 Task: Add an event with the title Second Interview with Ailey, date '2023/10/25', time 7:50 AM to 9:50 AMand add a description: The training workshop will be facilitated by experienced negotiation experts who will provide guidance, insights, and practical tips throughout the session. Participants will have ample opportunities to ask questions, share experiences, and receive personalized feedback on their negotiation skills., put the event into Yellow category . Add location for the event as: 321 São Jorge Castle, Lisbon, Portugal, logged in from the account softage.9@softage.netand send the event invitation to softage.5@softage.net with CC to  softage.6@softage.net. Set a reminder for the event 5 minutes before
Action: Mouse moved to (90, 111)
Screenshot: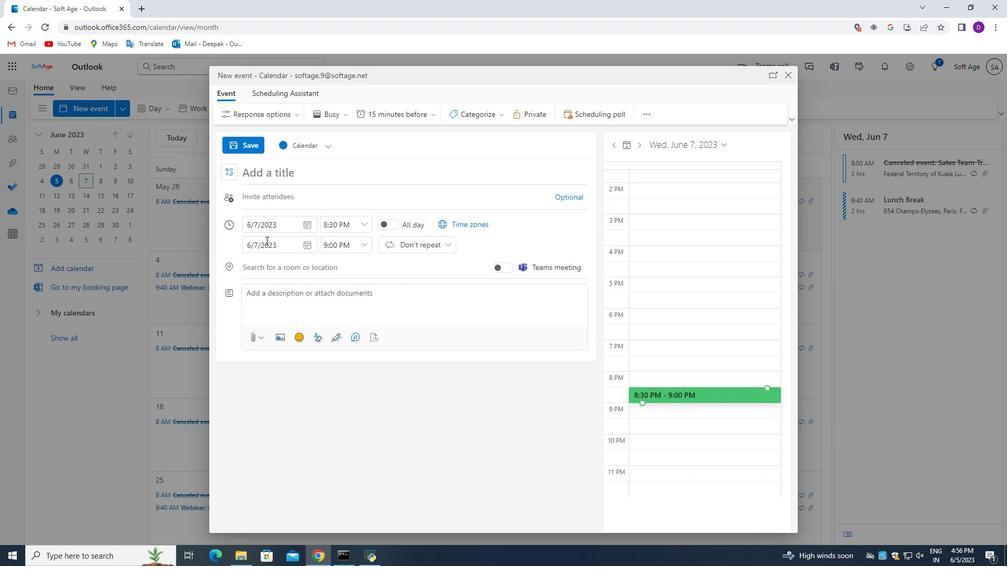 
Action: Mouse pressed left at (90, 111)
Screenshot: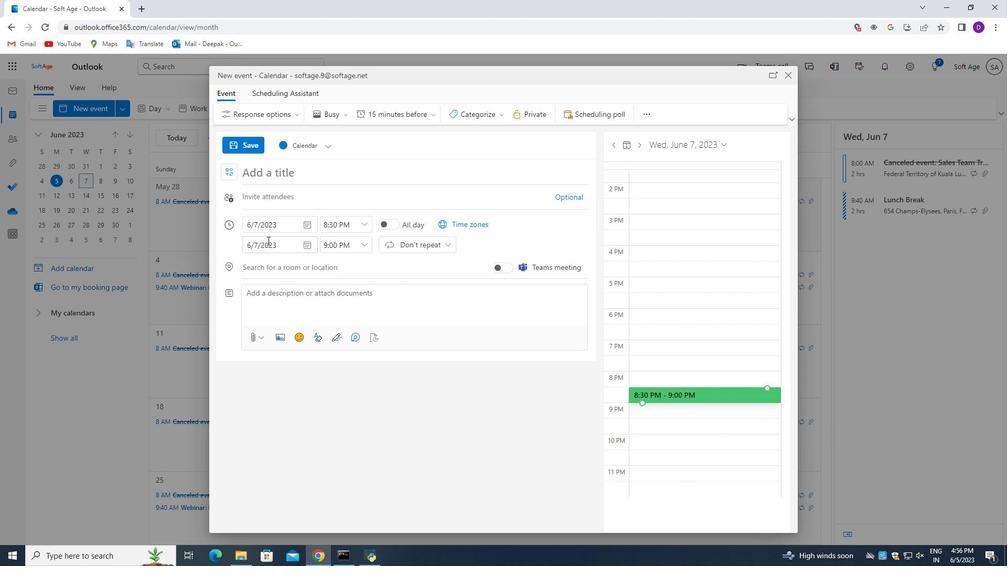 
Action: Mouse moved to (88, 113)
Screenshot: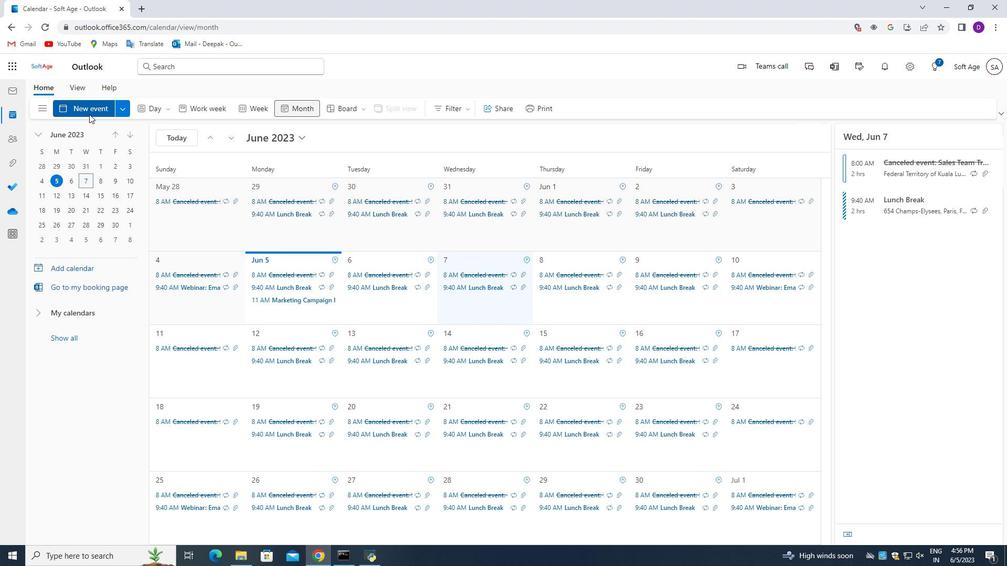 
Action: Mouse pressed left at (88, 113)
Screenshot: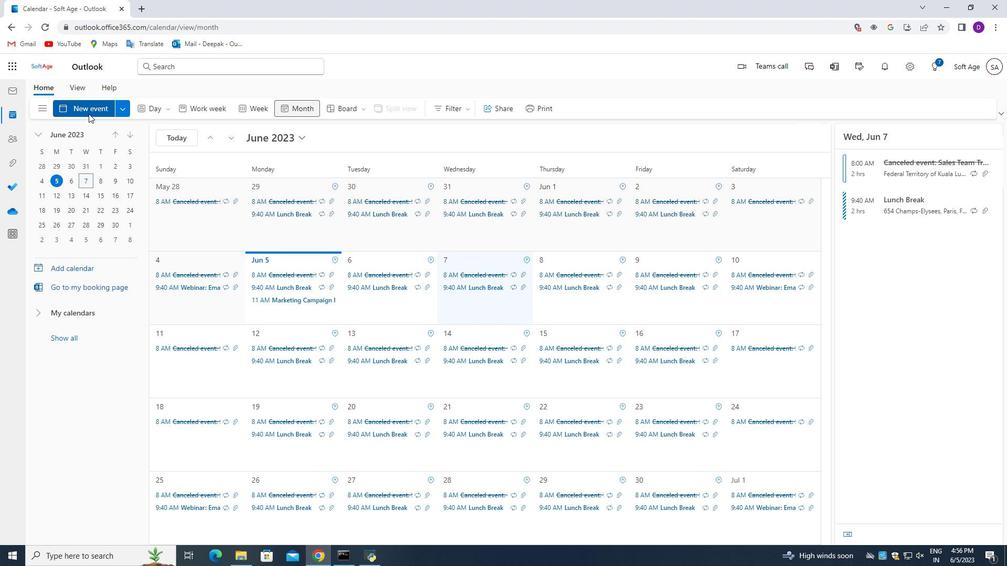 
Action: Mouse moved to (384, 478)
Screenshot: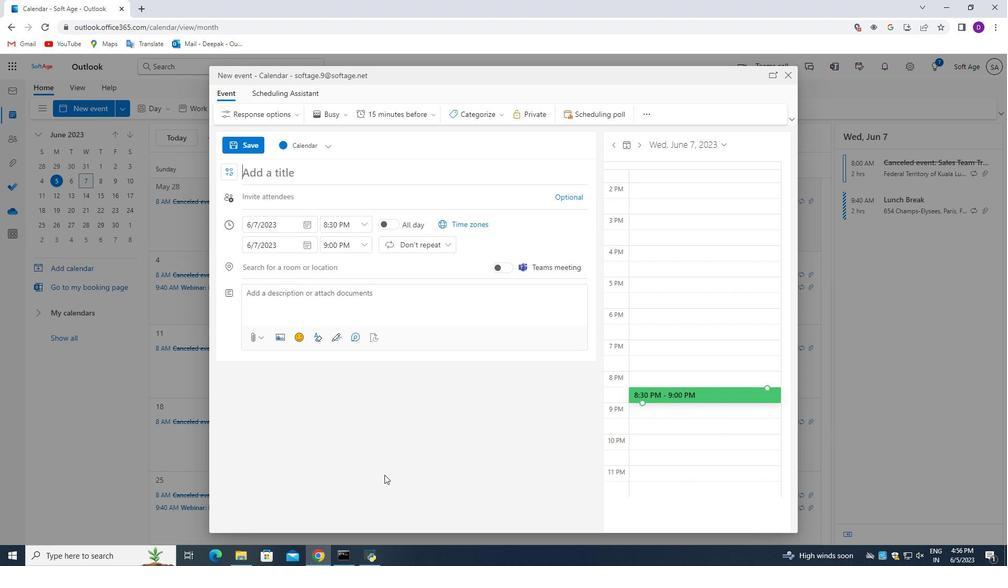 
Action: Key pressed <Key.shift_r>Second<Key.space><Key.shift>Interw=<Key.backspace><Key.backspace>view<Key.space>wit<Key.space>=<Key.backspace><Key.backspace>h<Key.space><Key.shift_r>Al<Key.backspace>i<Key.backspace><Key.backspace><Key.shift_r>Ailey<Key.space>
Screenshot: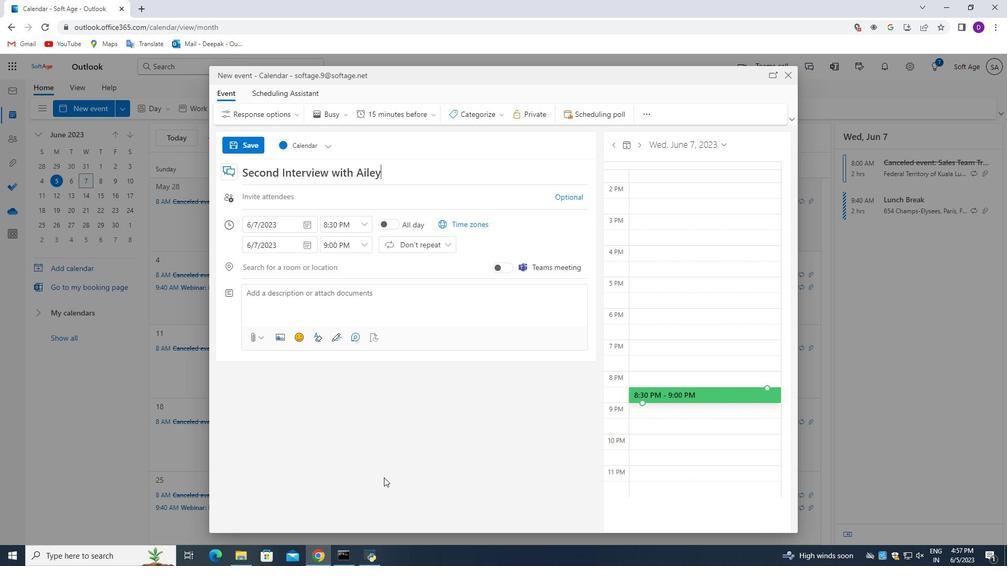 
Action: Mouse moved to (305, 226)
Screenshot: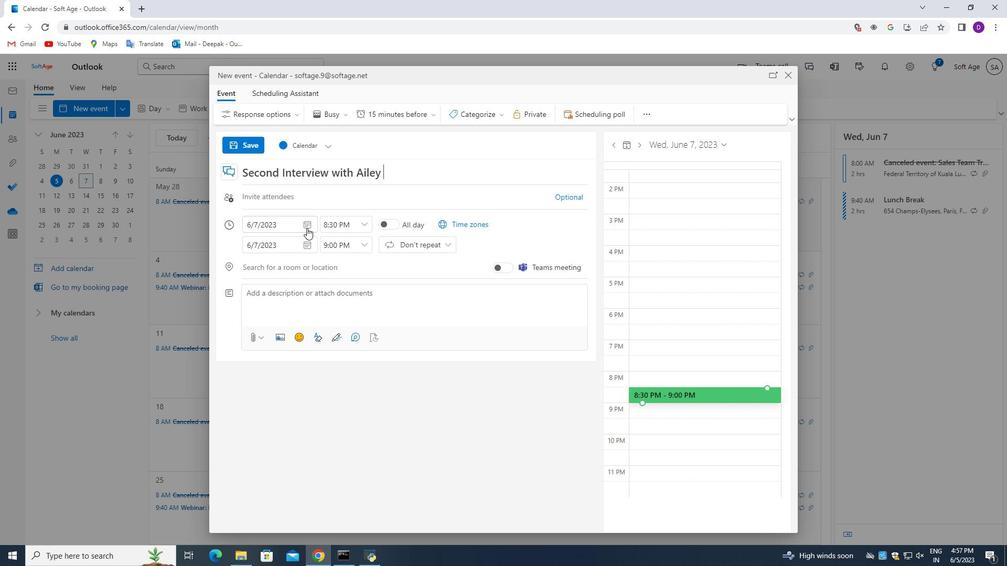 
Action: Mouse pressed left at (305, 226)
Screenshot: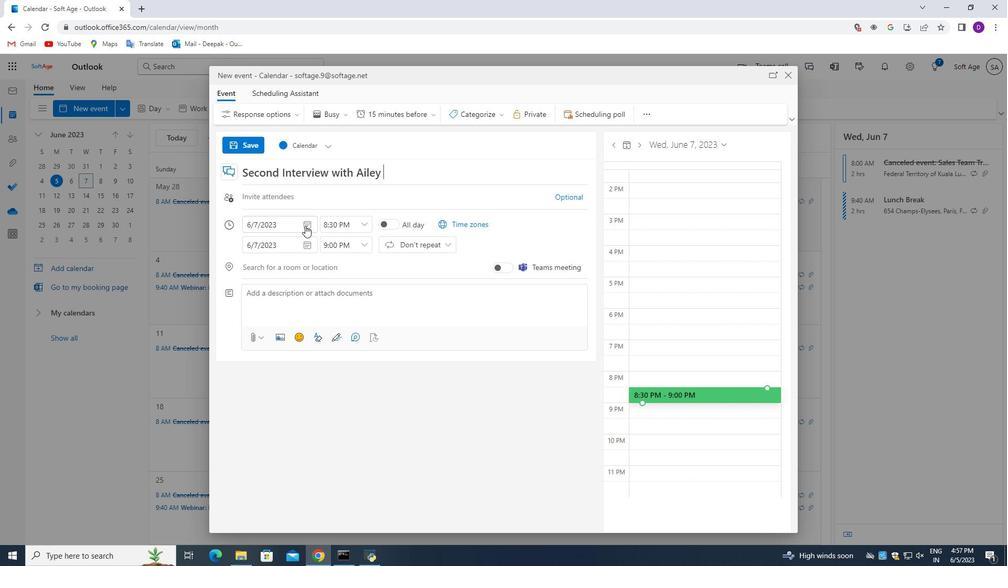 
Action: Mouse moved to (287, 245)
Screenshot: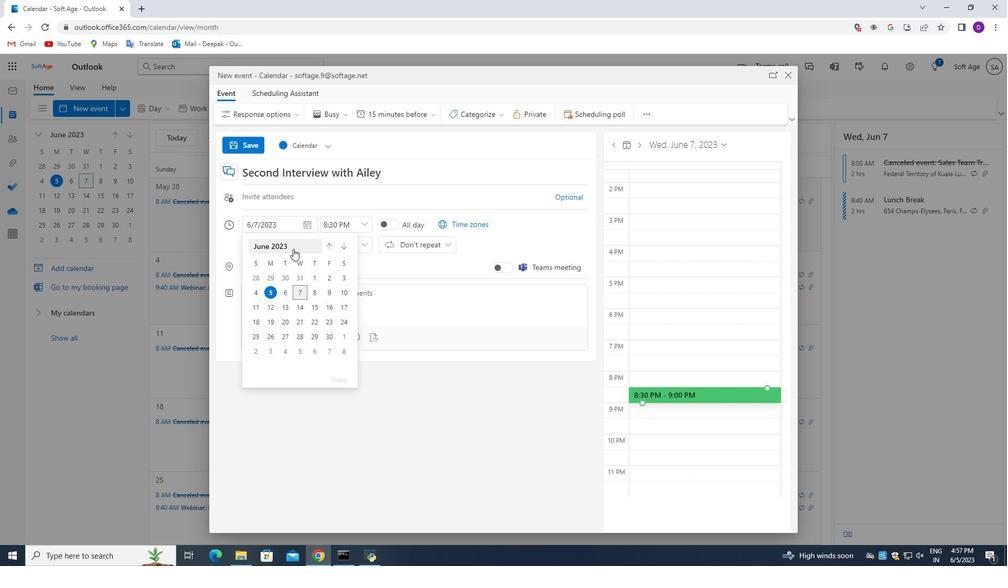 
Action: Mouse pressed left at (287, 245)
Screenshot: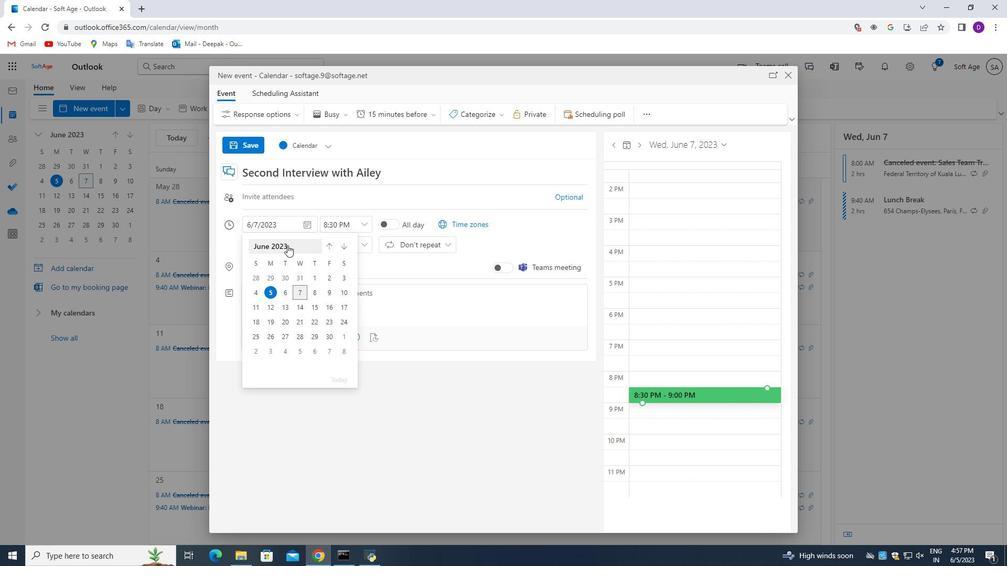 
Action: Mouse moved to (290, 320)
Screenshot: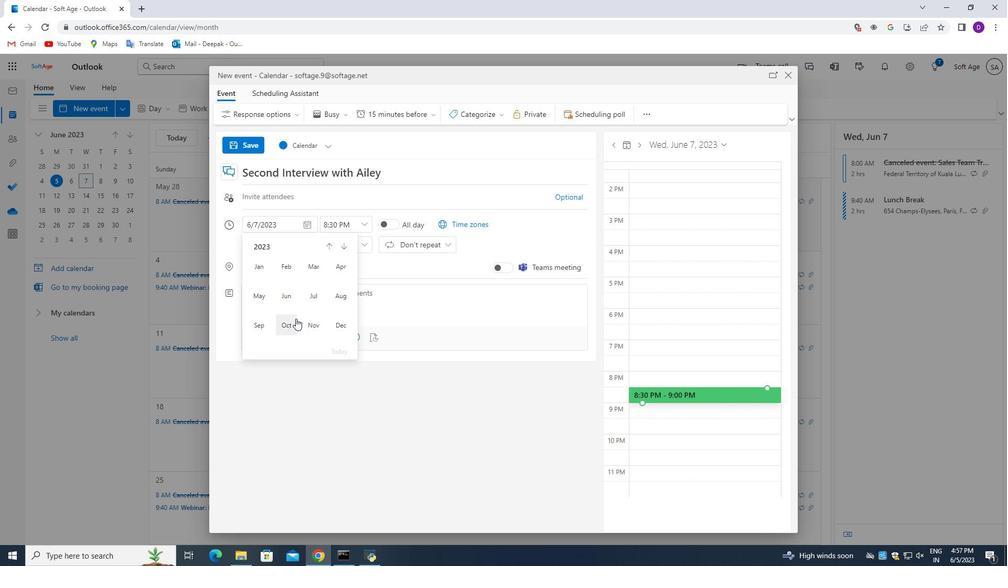 
Action: Mouse pressed left at (290, 320)
Screenshot: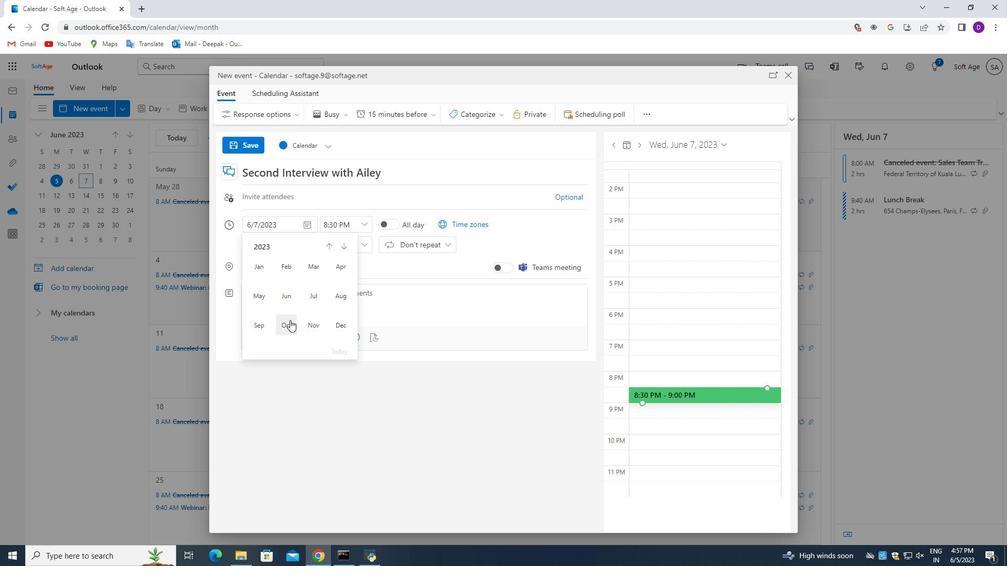 
Action: Mouse moved to (303, 323)
Screenshot: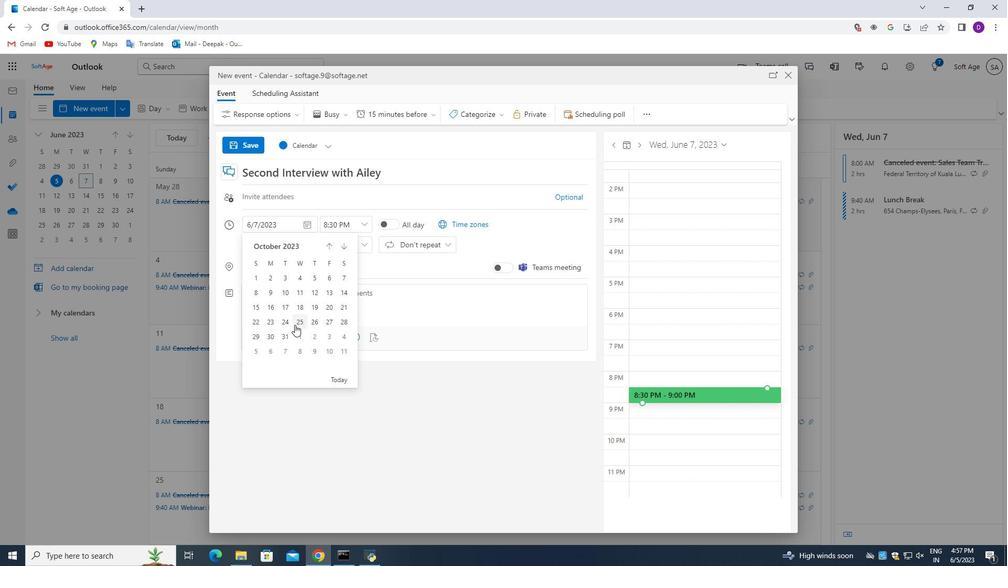 
Action: Mouse pressed left at (303, 323)
Screenshot: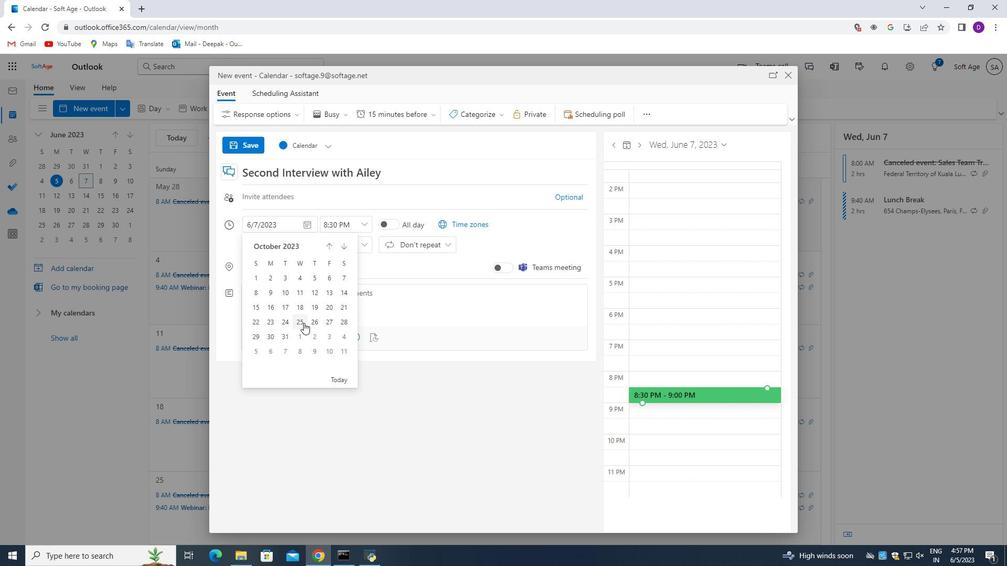 
Action: Mouse moved to (365, 228)
Screenshot: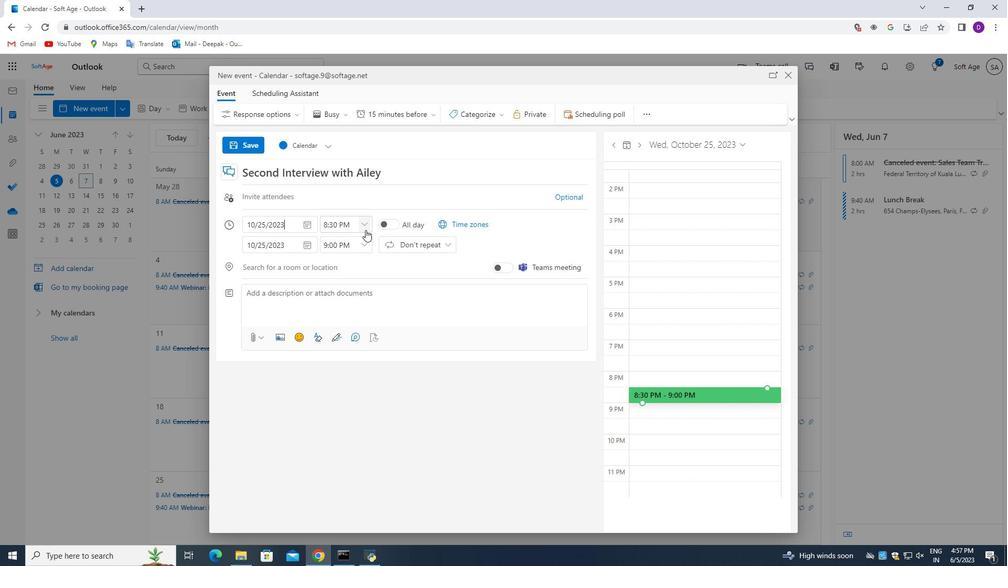 
Action: Mouse pressed left at (365, 228)
Screenshot: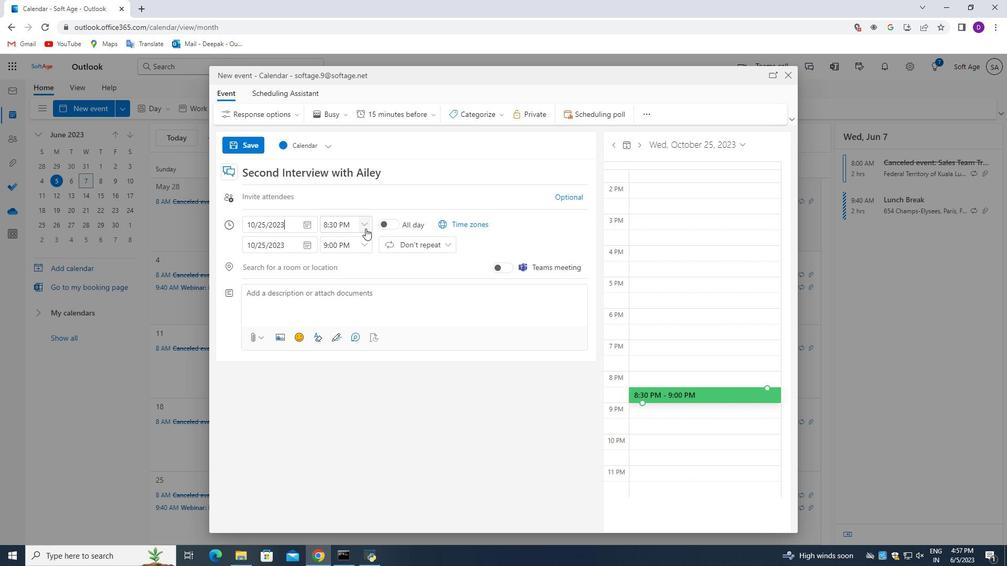 
Action: Mouse moved to (343, 300)
Screenshot: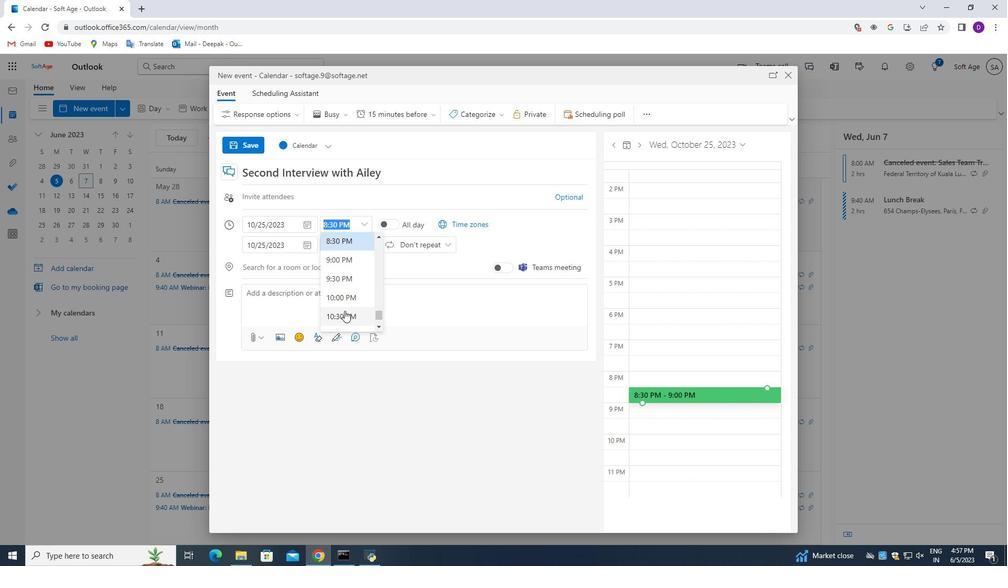 
Action: Mouse scrolled (343, 300) with delta (0, 0)
Screenshot: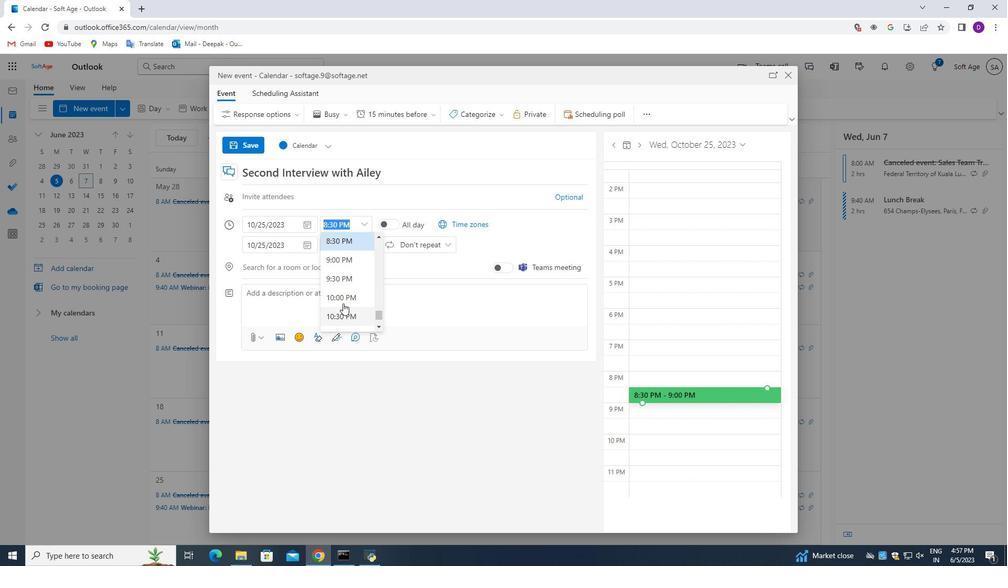 
Action: Mouse moved to (343, 300)
Screenshot: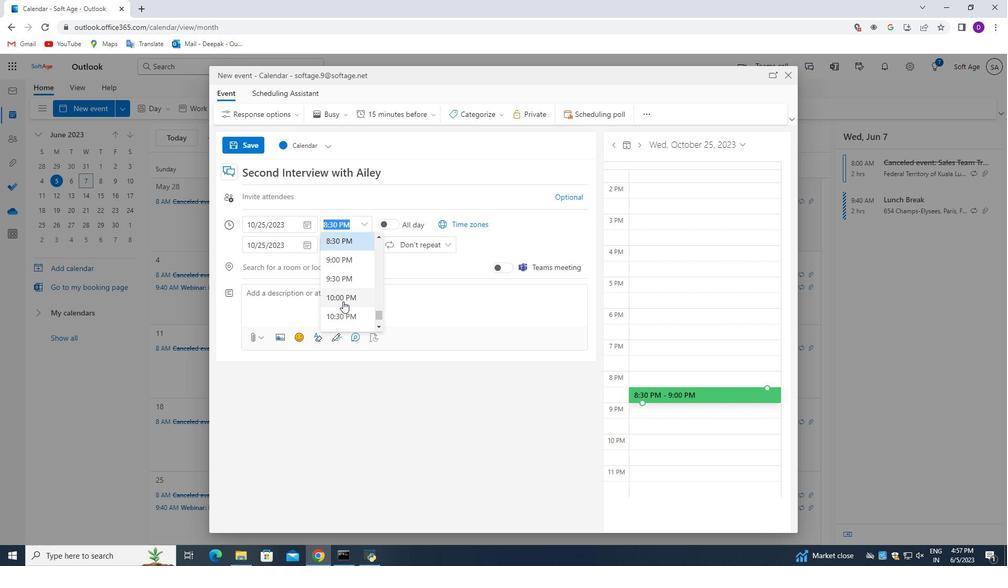 
Action: Mouse scrolled (343, 300) with delta (0, 0)
Screenshot: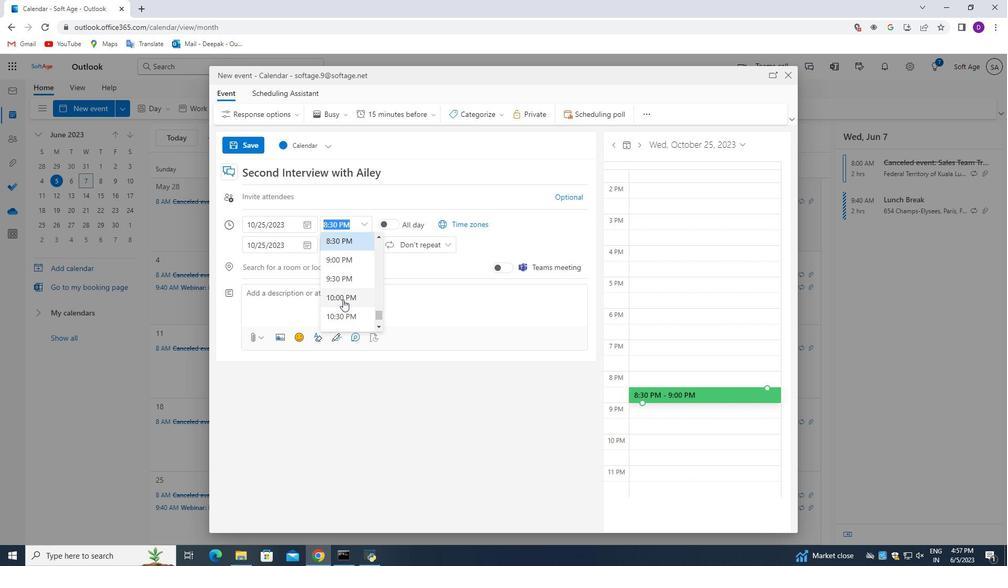 
Action: Mouse scrolled (343, 300) with delta (0, 0)
Screenshot: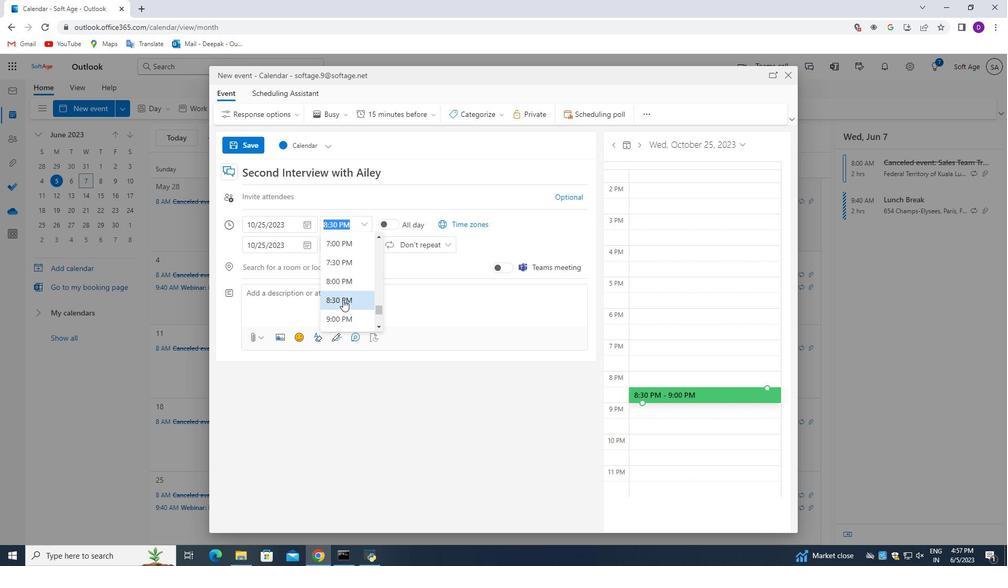 
Action: Mouse scrolled (343, 300) with delta (0, 0)
Screenshot: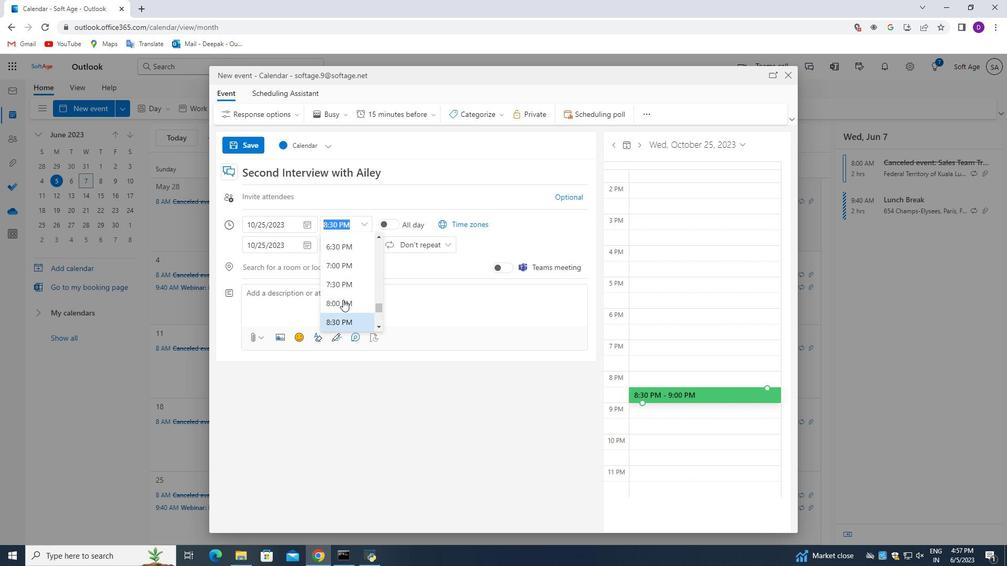 
Action: Mouse scrolled (343, 300) with delta (0, 0)
Screenshot: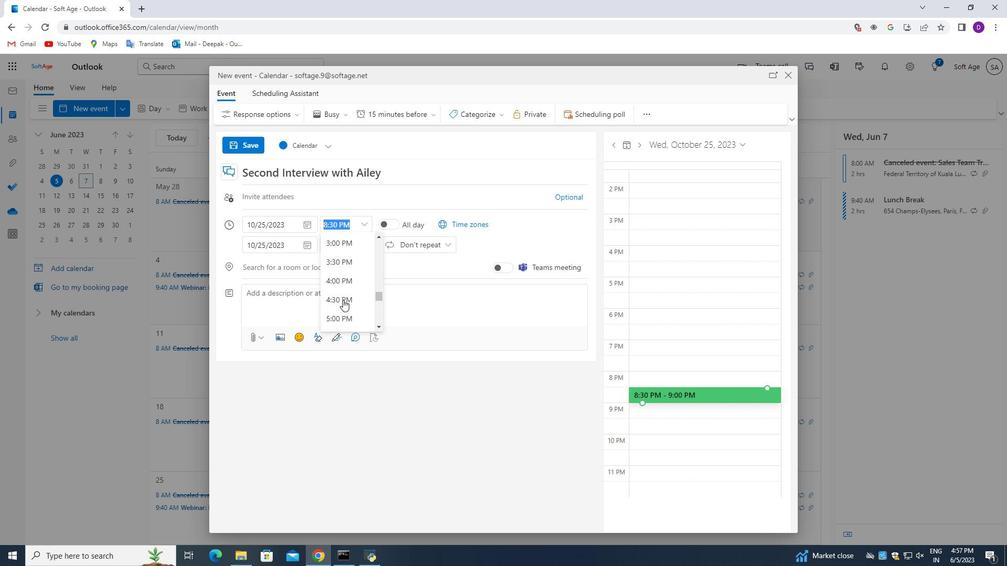 
Action: Mouse scrolled (343, 300) with delta (0, 0)
Screenshot: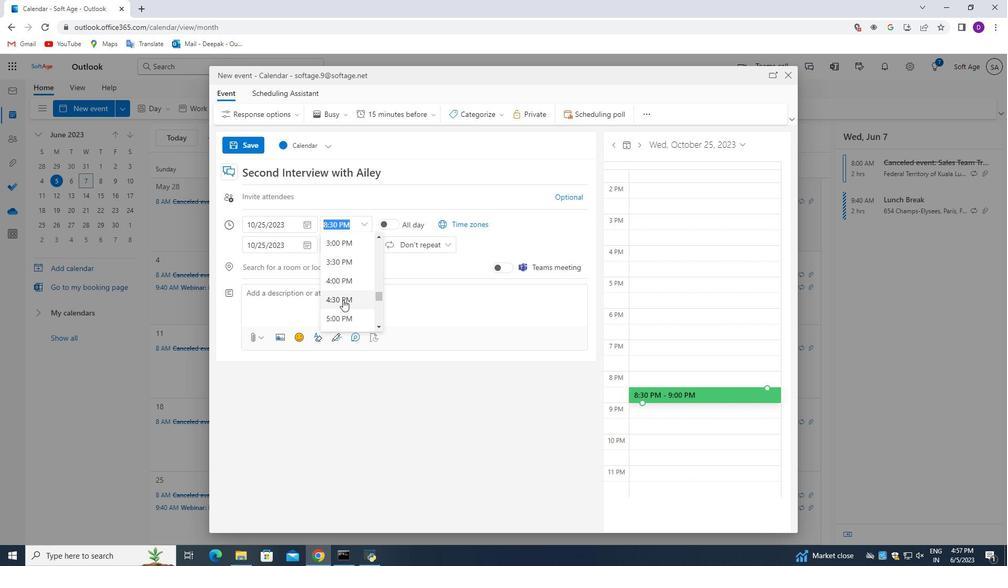 
Action: Mouse scrolled (343, 300) with delta (0, 0)
Screenshot: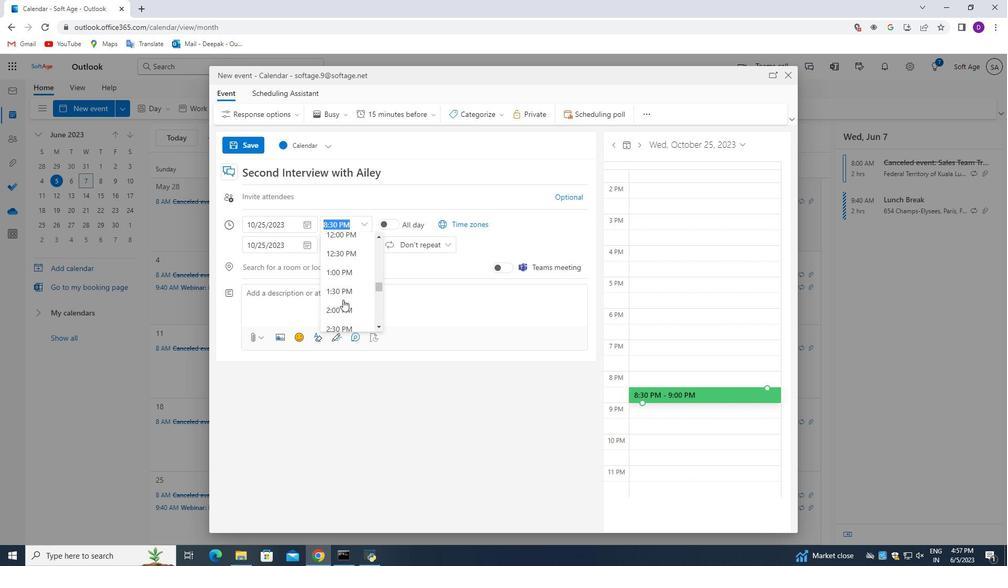 
Action: Mouse scrolled (343, 300) with delta (0, 0)
Screenshot: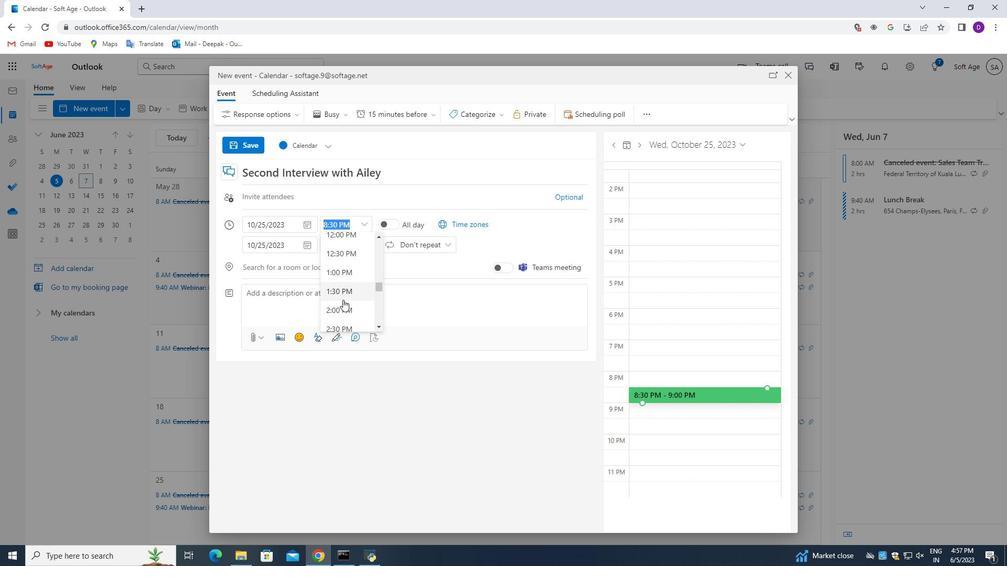 
Action: Mouse scrolled (343, 300) with delta (0, 0)
Screenshot: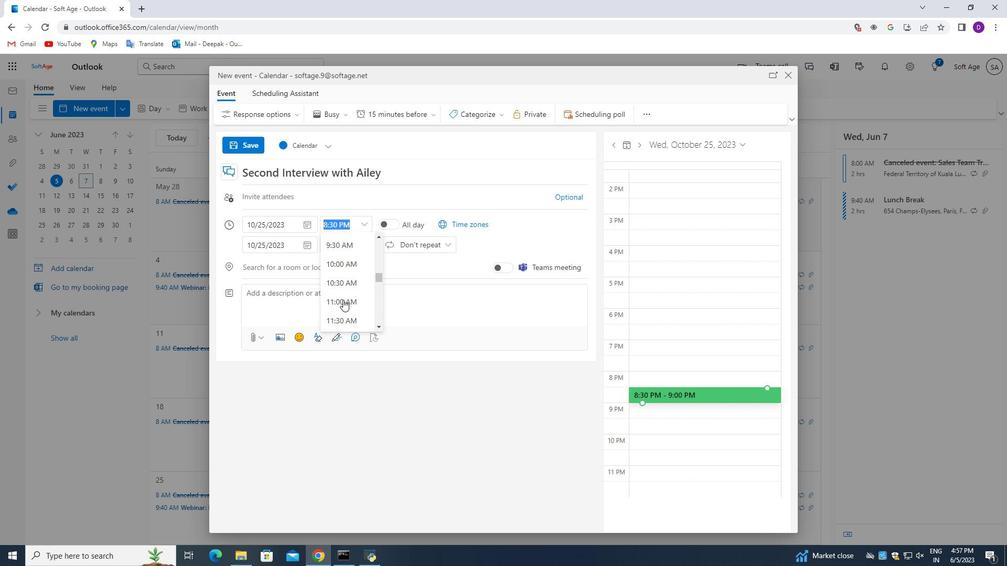 
Action: Mouse moved to (342, 299)
Screenshot: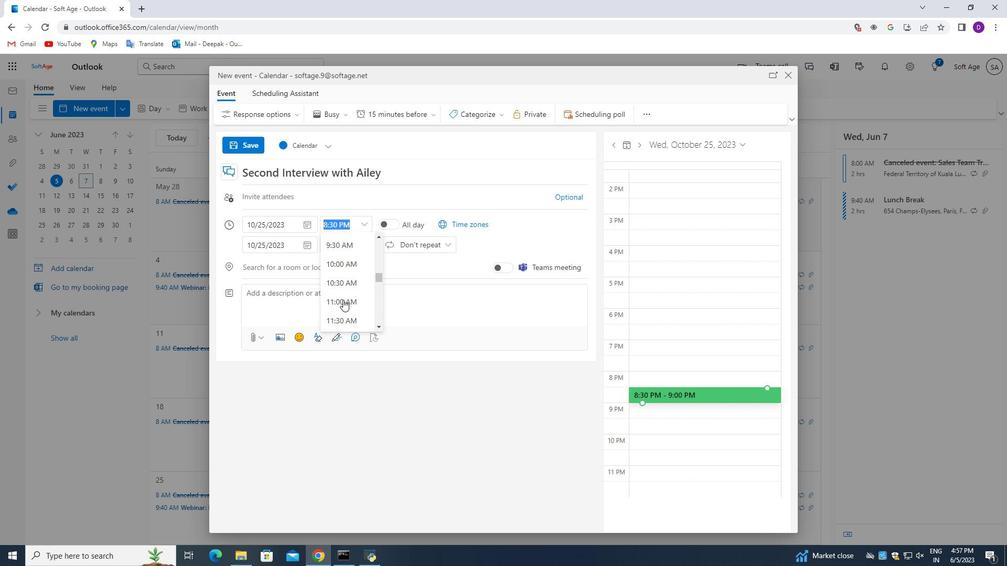 
Action: Mouse scrolled (342, 300) with delta (0, 0)
Screenshot: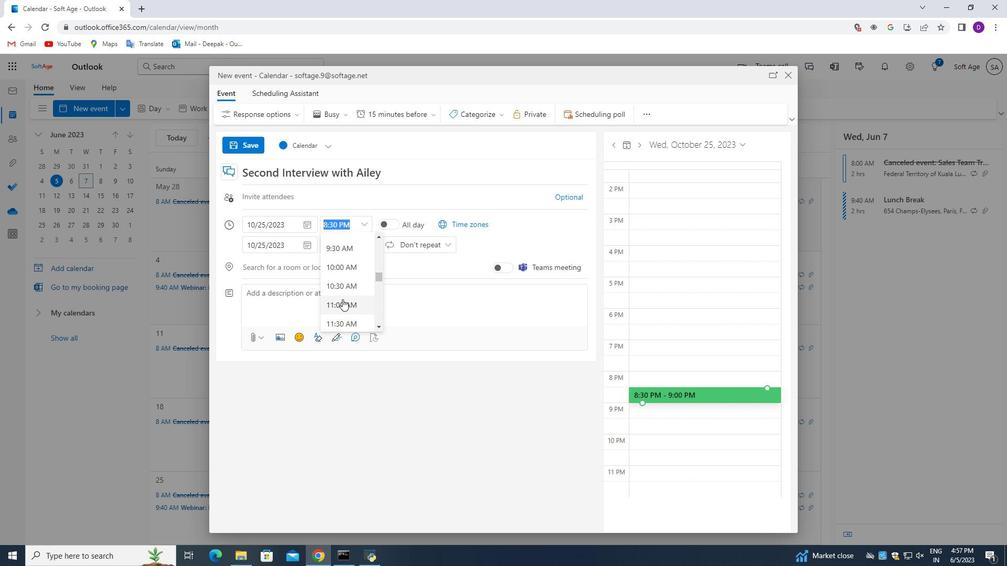 
Action: Mouse scrolled (342, 300) with delta (0, 0)
Screenshot: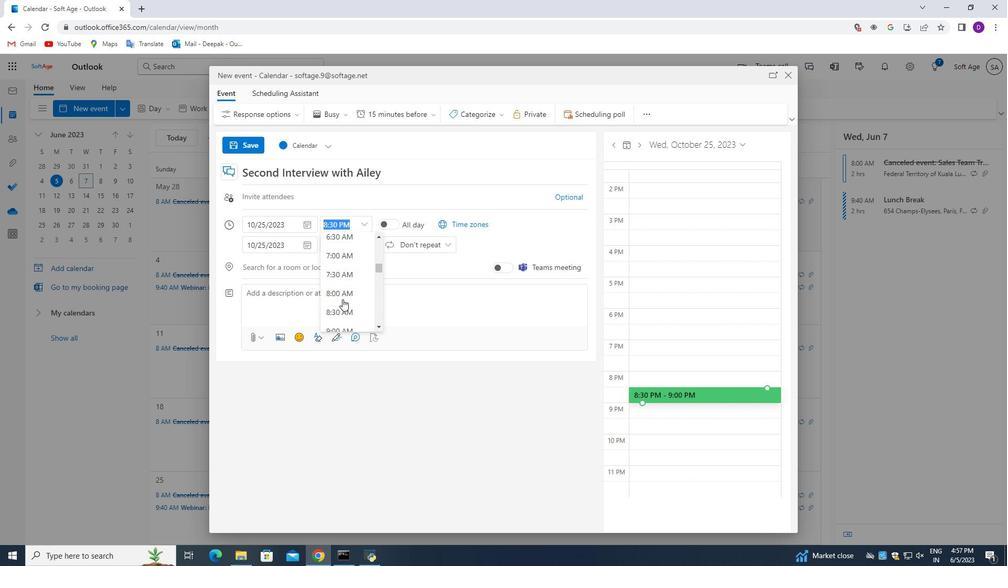
Action: Mouse moved to (346, 302)
Screenshot: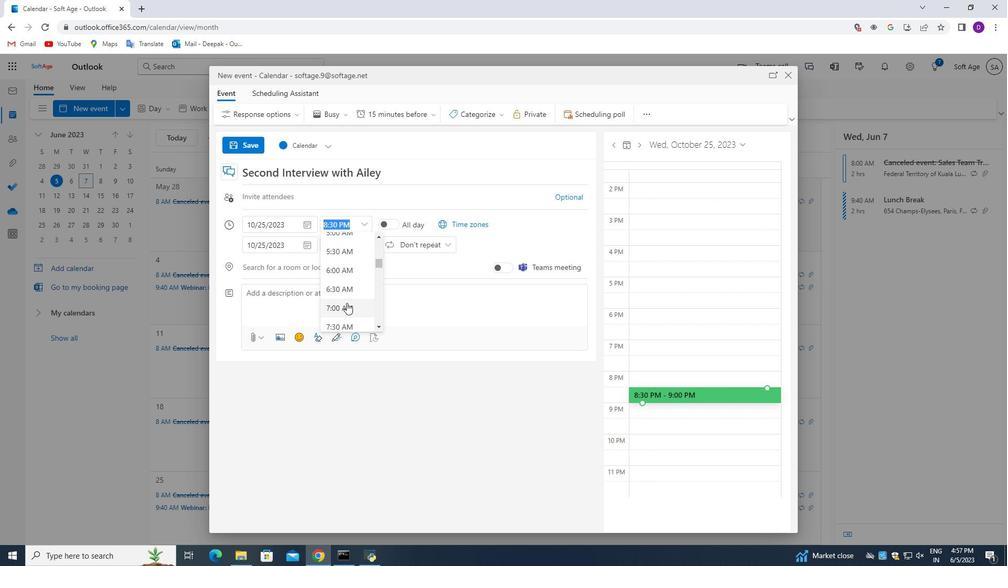 
Action: Mouse scrolled (346, 302) with delta (0, 0)
Screenshot: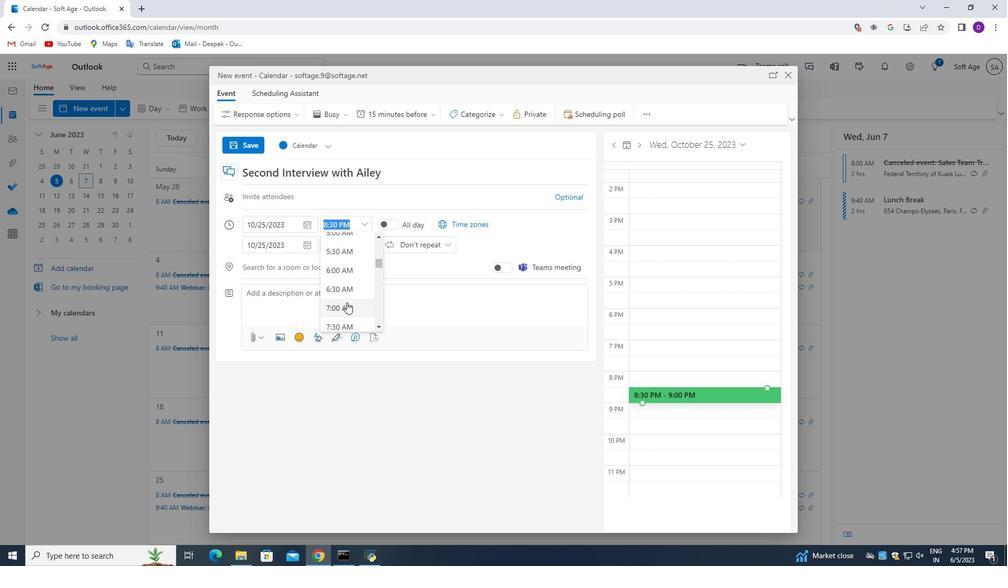 
Action: Mouse moved to (347, 276)
Screenshot: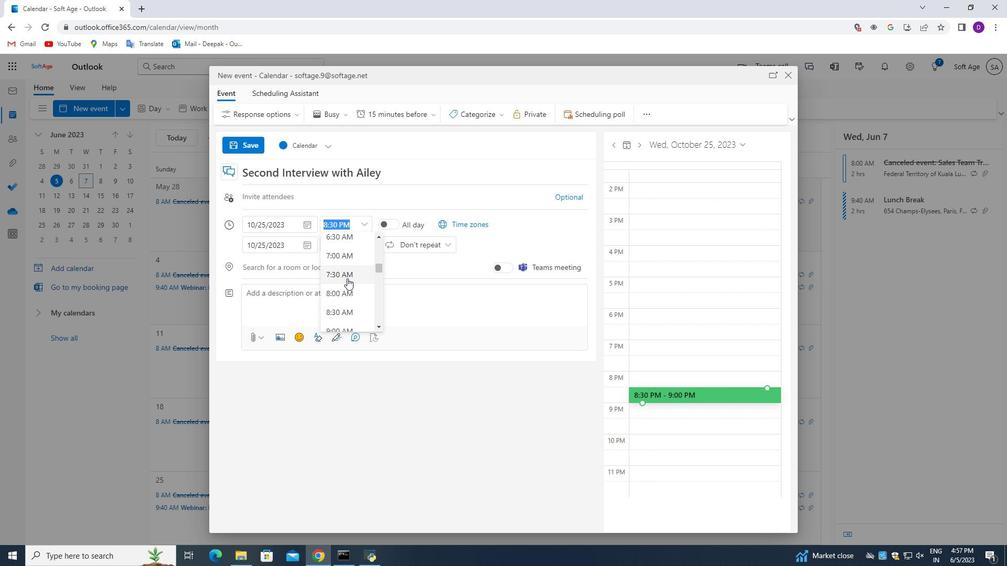 
Action: Mouse pressed left at (347, 276)
Screenshot: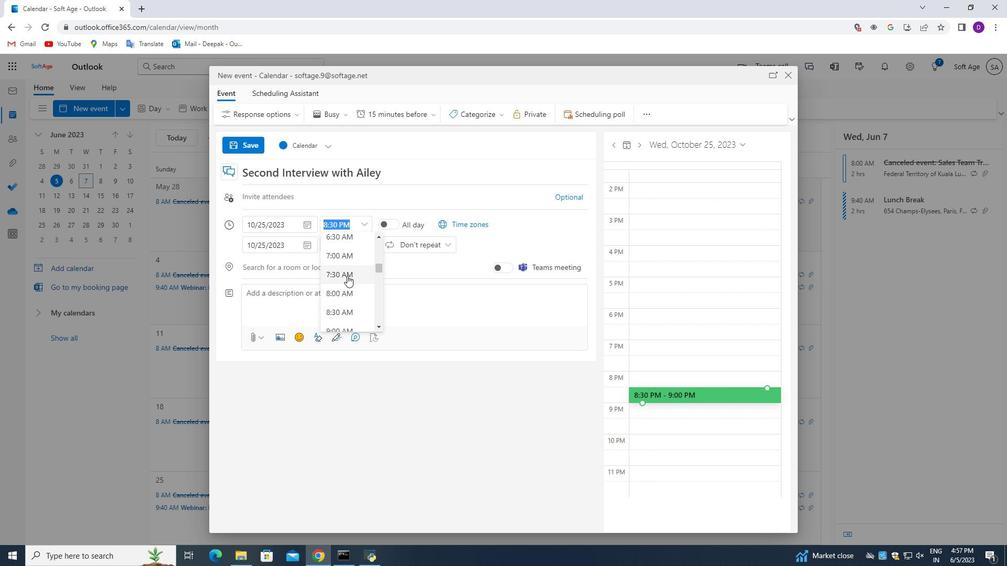 
Action: Mouse moved to (333, 225)
Screenshot: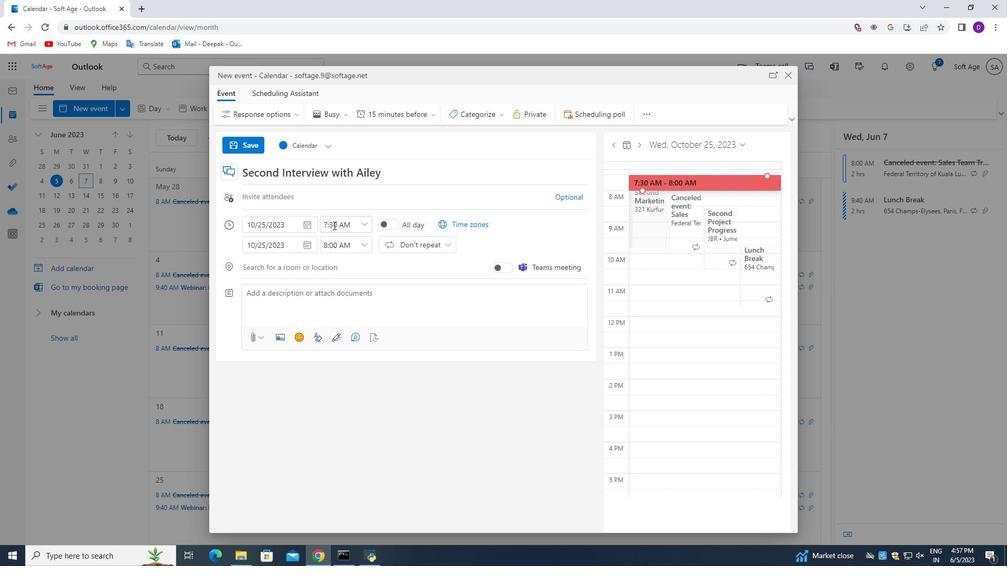 
Action: Mouse pressed left at (333, 225)
Screenshot: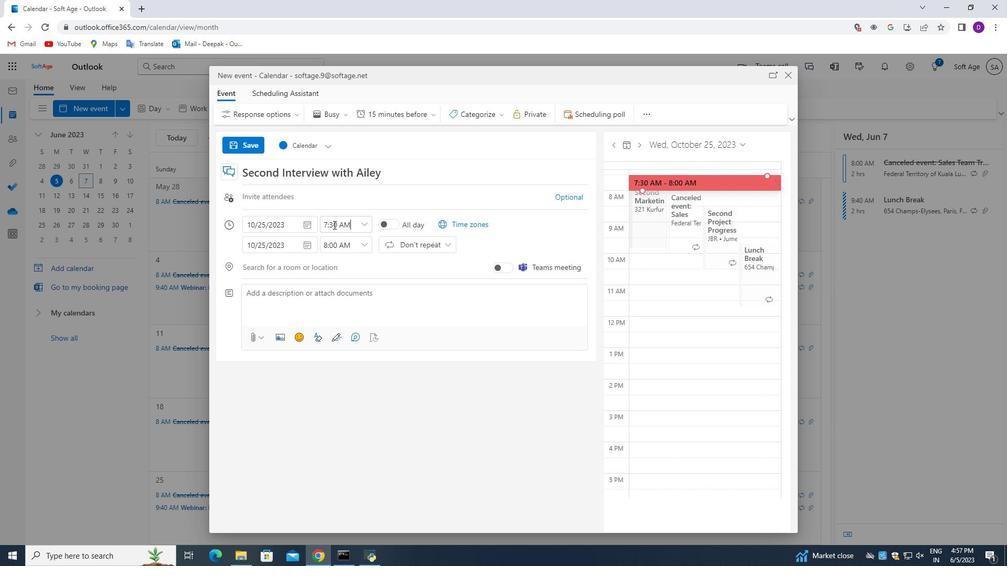 
Action: Mouse moved to (366, 287)
Screenshot: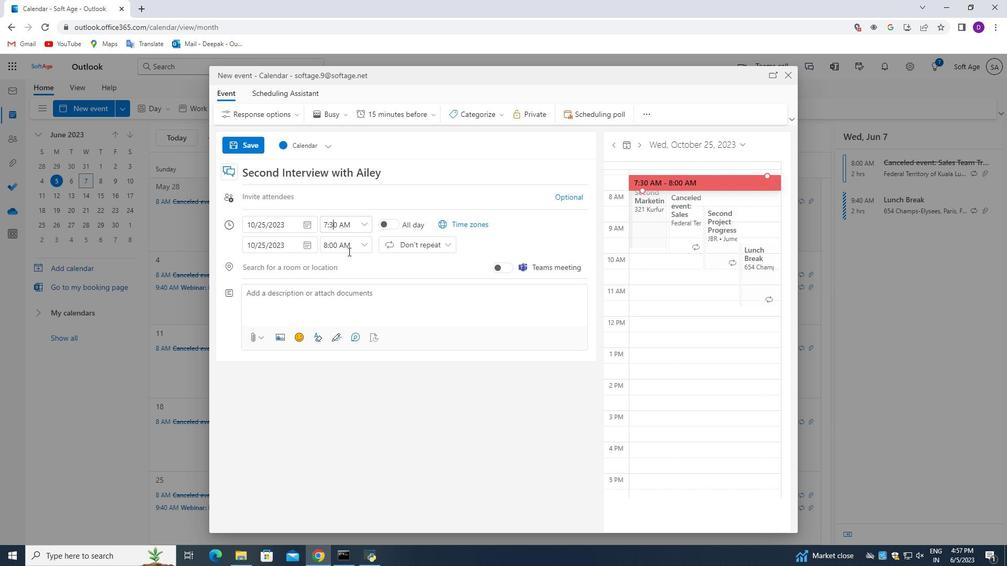 
Action: Key pressed <Key.backspace>5
Screenshot: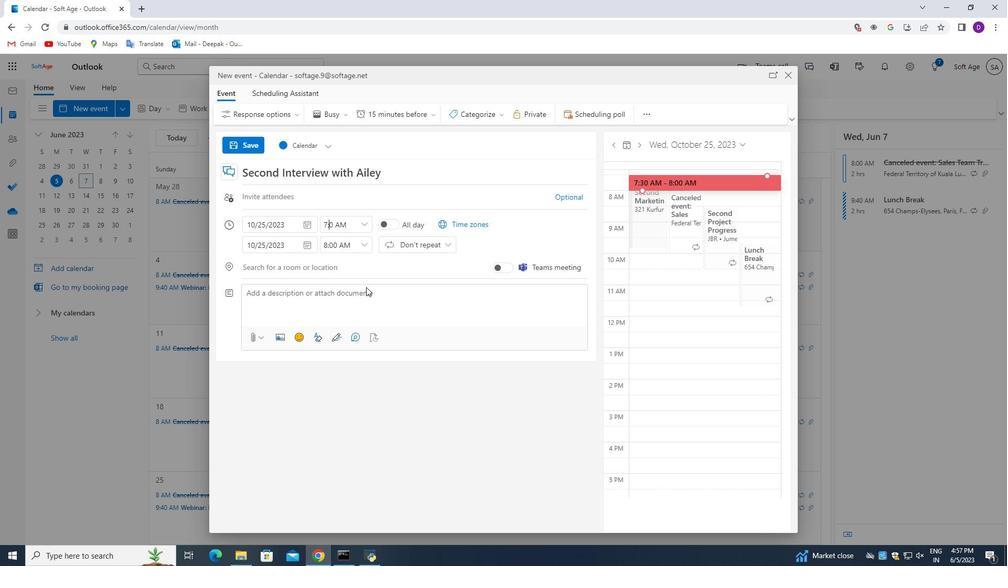 
Action: Mouse moved to (363, 248)
Screenshot: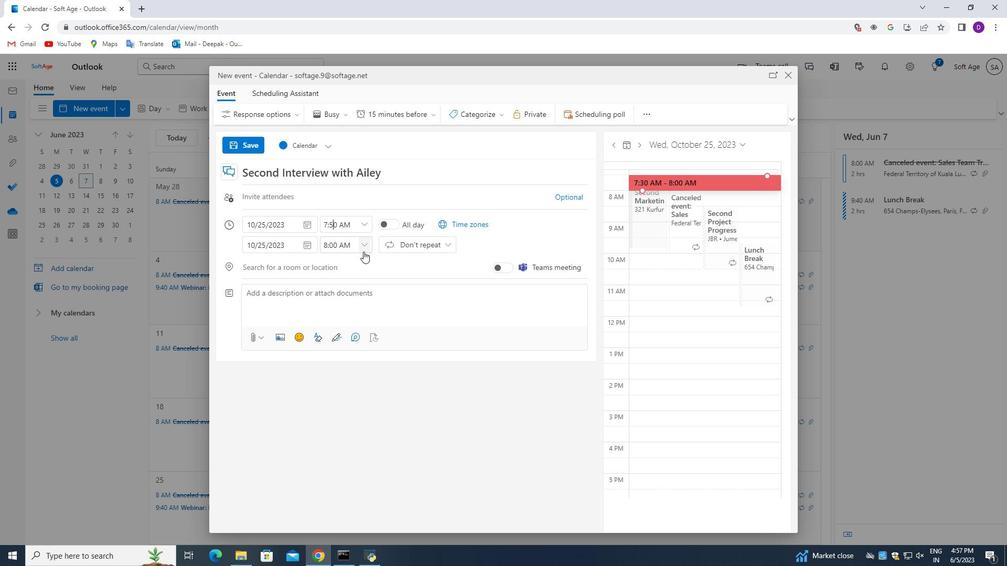 
Action: Mouse pressed left at (363, 248)
Screenshot: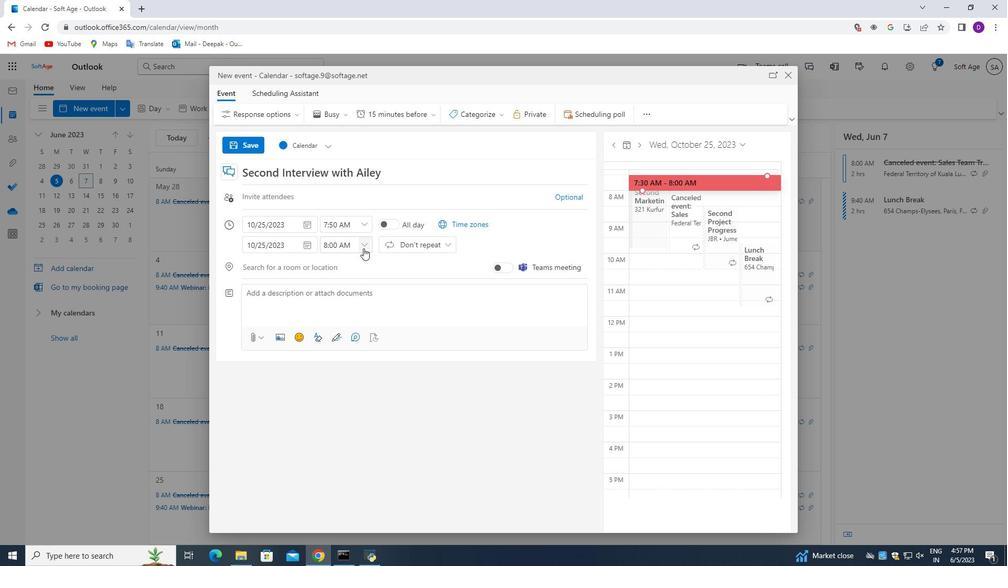
Action: Mouse moved to (355, 320)
Screenshot: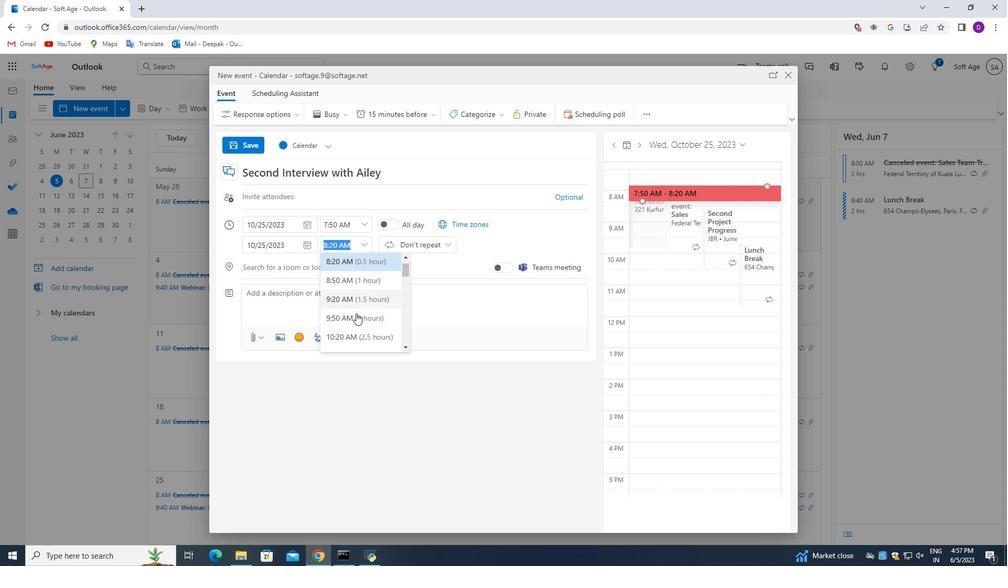 
Action: Mouse pressed left at (355, 320)
Screenshot: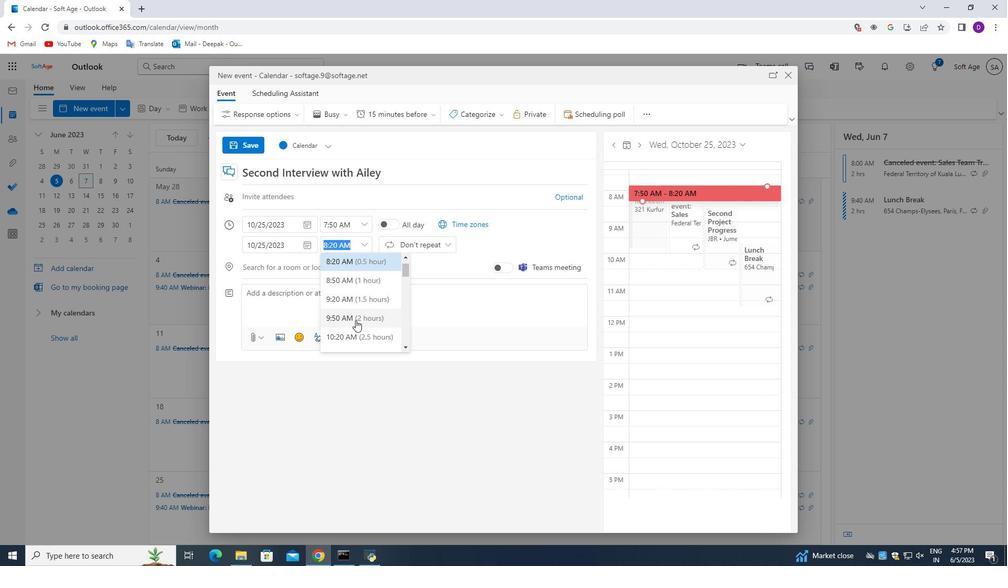 
Action: Mouse moved to (331, 295)
Screenshot: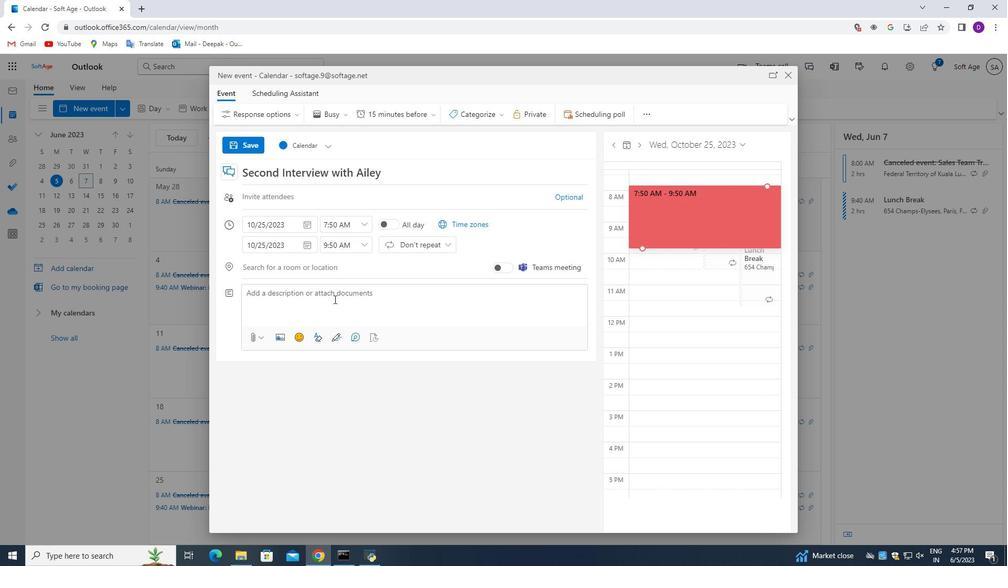 
Action: Mouse pressed left at (331, 295)
Screenshot: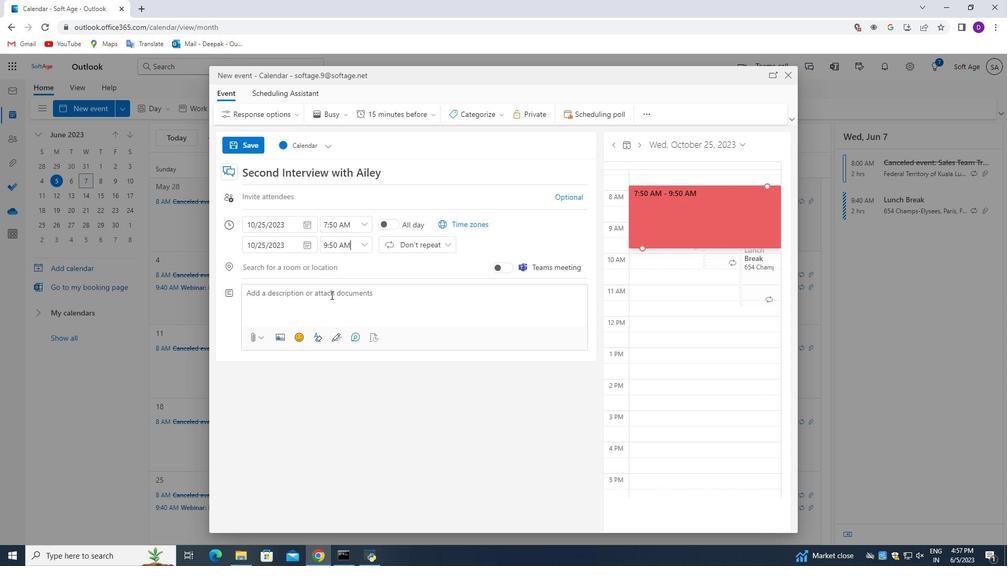 
Action: Mouse moved to (357, 415)
Screenshot: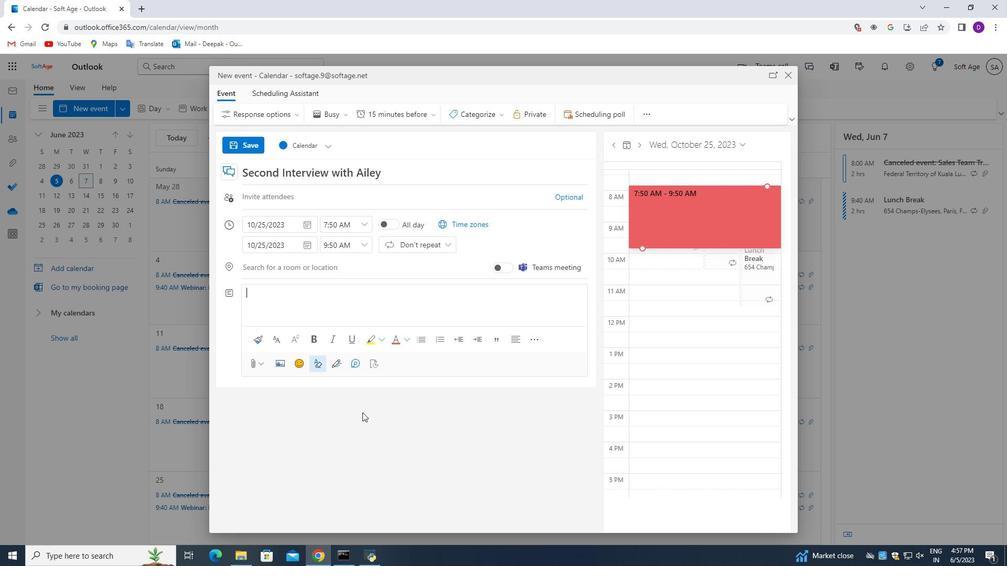 
Action: Key pressed <Key.shift_r>The<Key.space>training<Key.space>workshop<Key.space>will<Key.space>be<Key.space>facilitated<Key.space>by<Key.space>experienced<Key.space>negotiation<Key.space>experts<Key.space>who<Key.space>will<Key.space>provide<Key.space>guidance,<Key.space>insights,<Key.space>and<Key.space>pa<Key.backspace>ractical<Key.space>tips<Key.space>tho<Key.backspace>routhout<Key.space>the<Key.space>s<Key.backspace><Key.backspace><Key.backspace><Key.backspace><Key.backspace><Key.backspace><Key.backspace><Key.backspace><Key.backspace><Key.backspace><Key.backspace>ghout<Key.space><Key.space><Key.backspace>the<Key.space>session.<Key.space><Key.shift>Participants<Key.space>will<Key.space>ga<Key.backspace><Key.backspace>have<Key.space>ample<Key.space>opportunities<Key.space>to<Key.space>ask<Key.space>questions,<Key.space>share<Key.space>experiences,<Key.space>and<Key.space>receive<Key.space>personalized<Key.space>feedback<Key.space>on<Key.space>their<Key.space>negotiation<Key.space>skills.
Screenshot: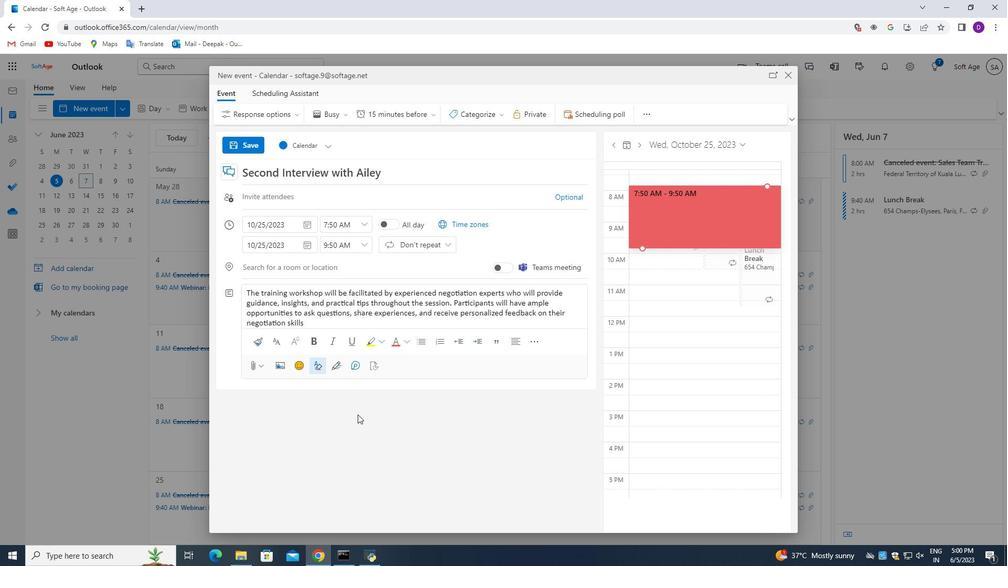 
Action: Mouse moved to (300, 262)
Screenshot: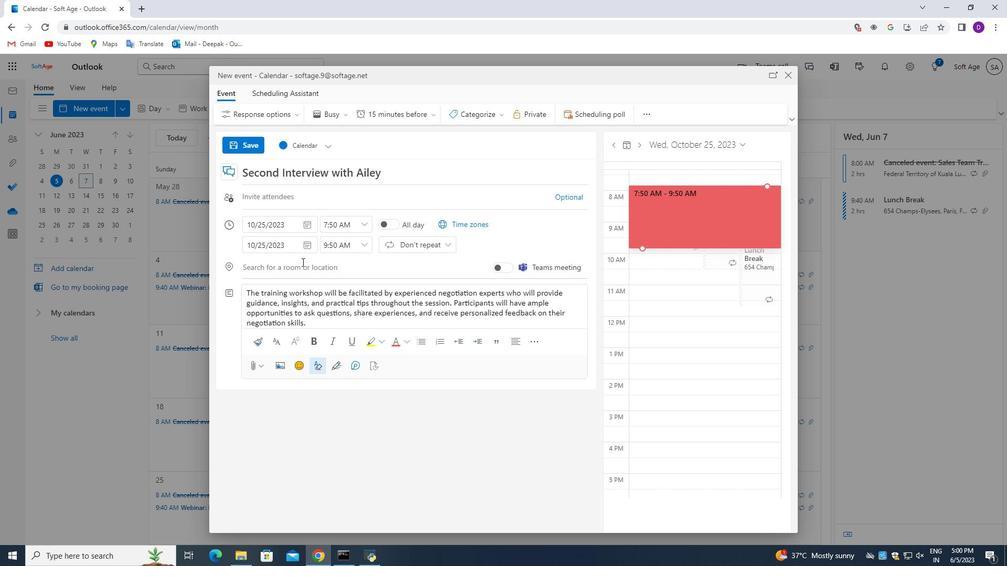 
Action: Mouse pressed left at (300, 262)
Screenshot: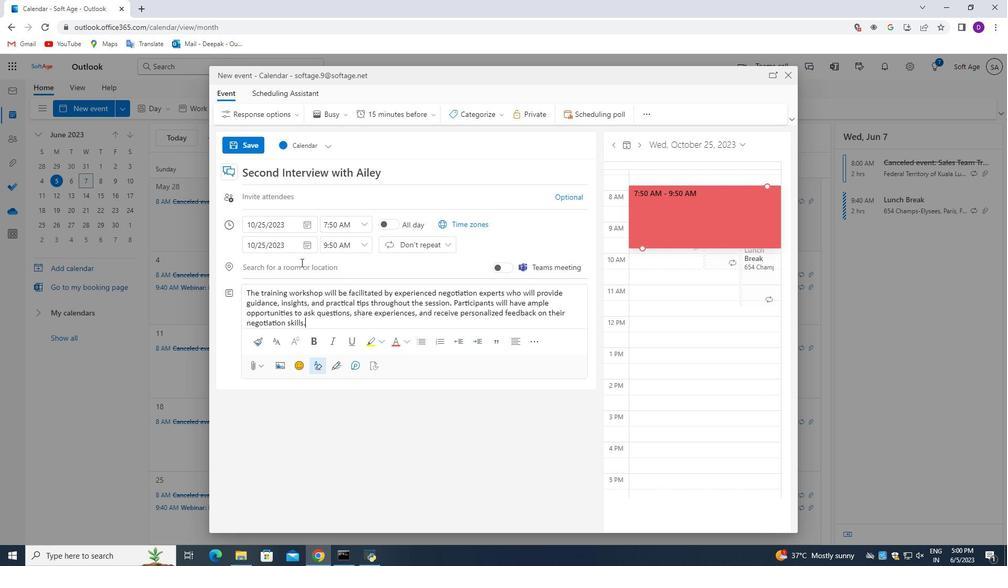 
Action: Key pressed 321<Key.space><Key.shift_r>Sao<Key.space><Key.shift>Jorge<Key.space><Key.shift_r>Castle,<Key.space><Key.shift>Lisbon,<Key.space><Key.shift>Portugal
Screenshot: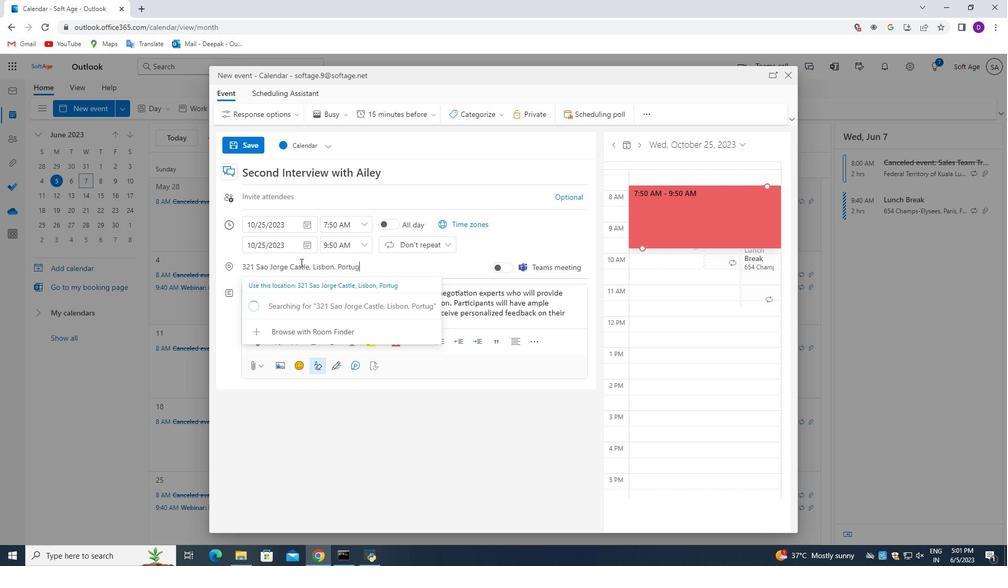 
Action: Mouse moved to (296, 196)
Screenshot: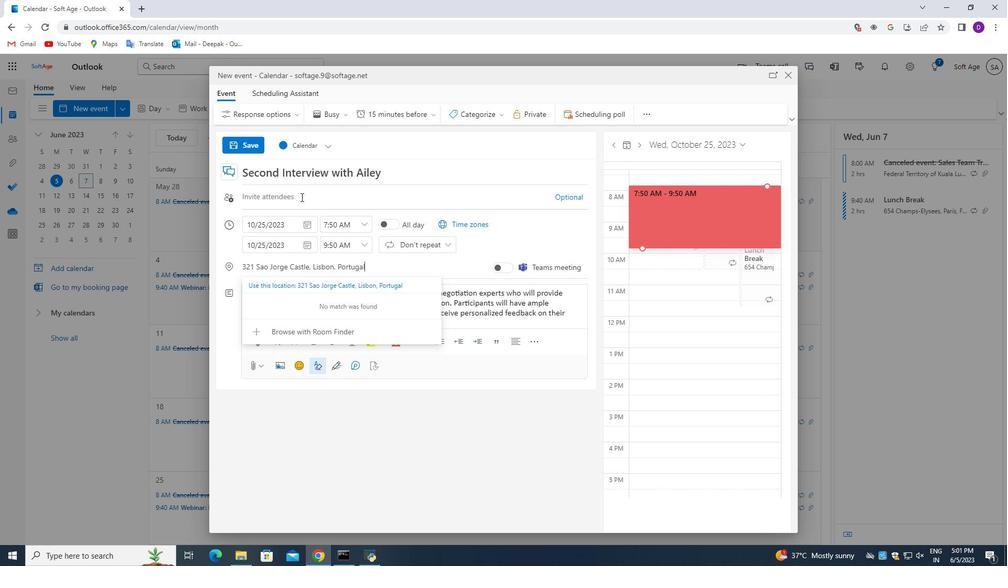 
Action: Mouse pressed left at (296, 196)
Screenshot: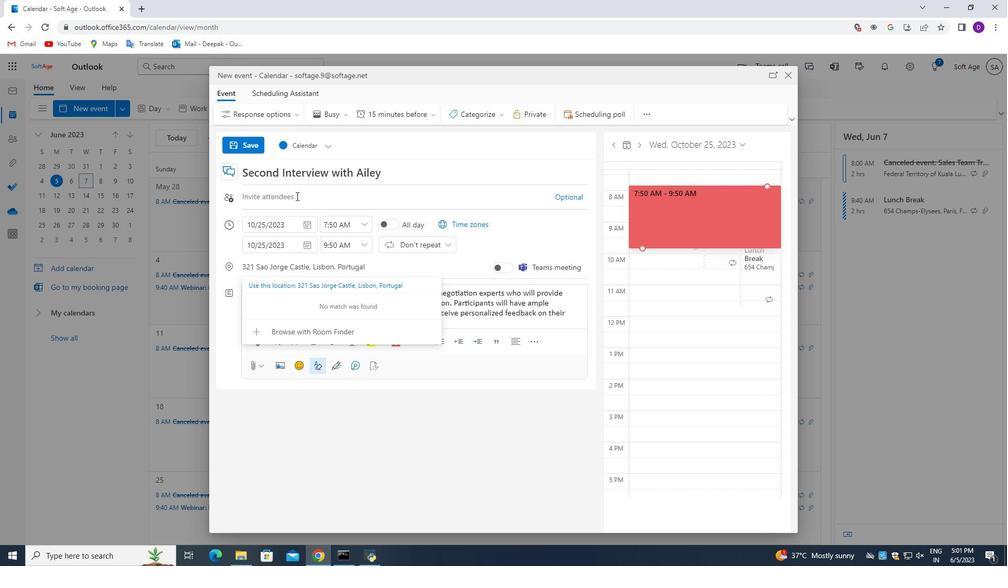 
Action: Key pressed softage.5<Key.shift>@softage.net<Key.enter>
Screenshot: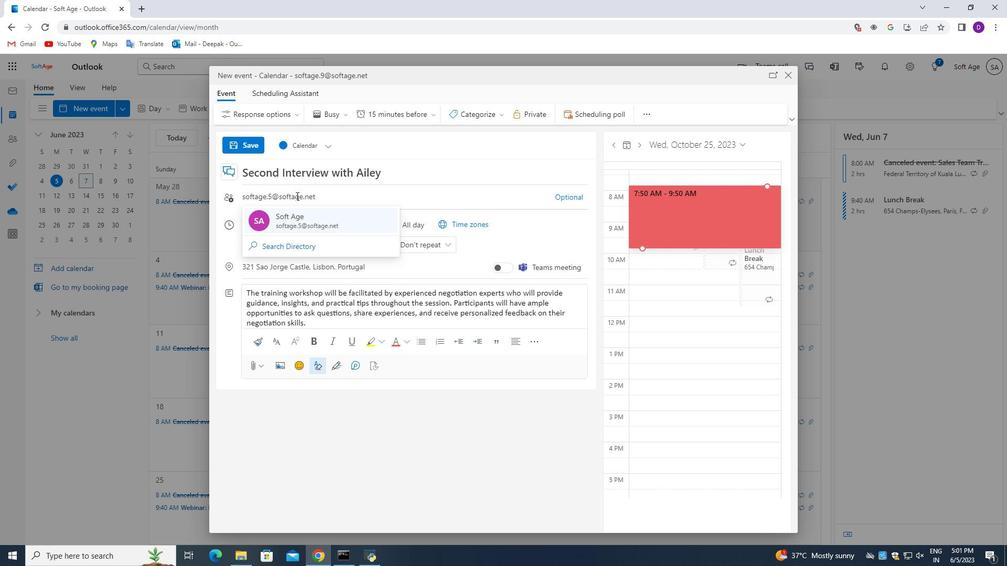 
Action: Mouse moved to (563, 198)
Screenshot: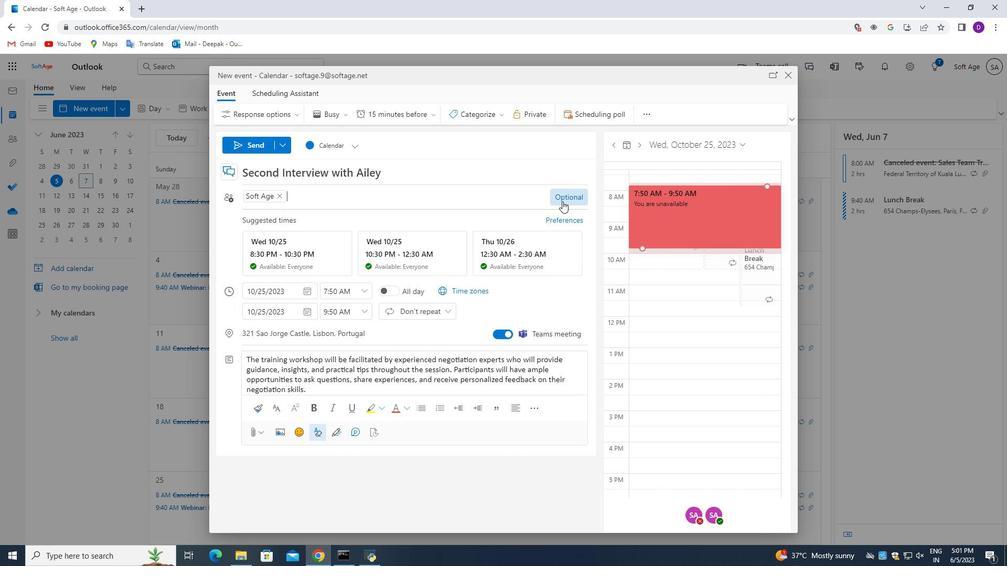 
Action: Mouse pressed left at (563, 198)
Screenshot: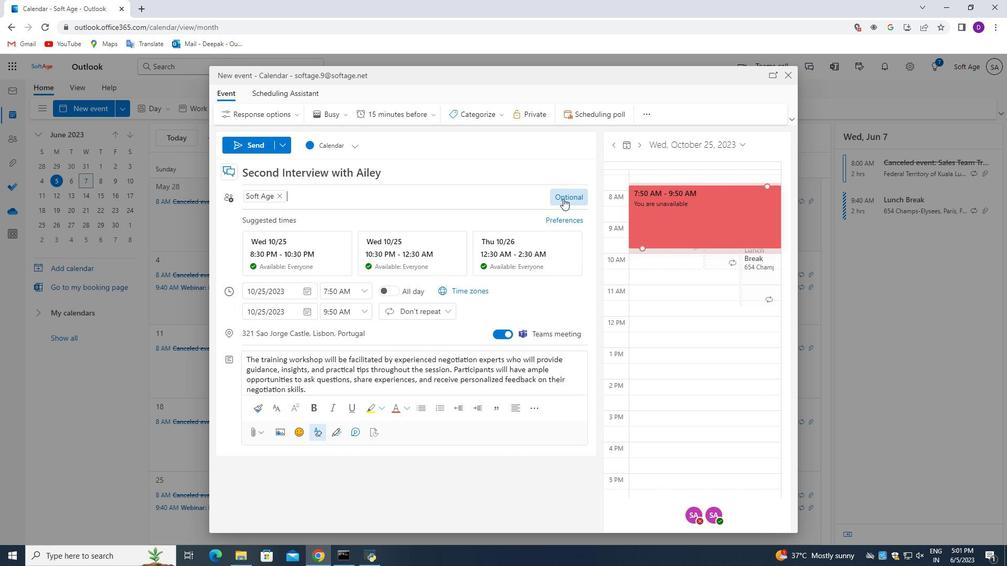 
Action: Mouse moved to (311, 187)
Screenshot: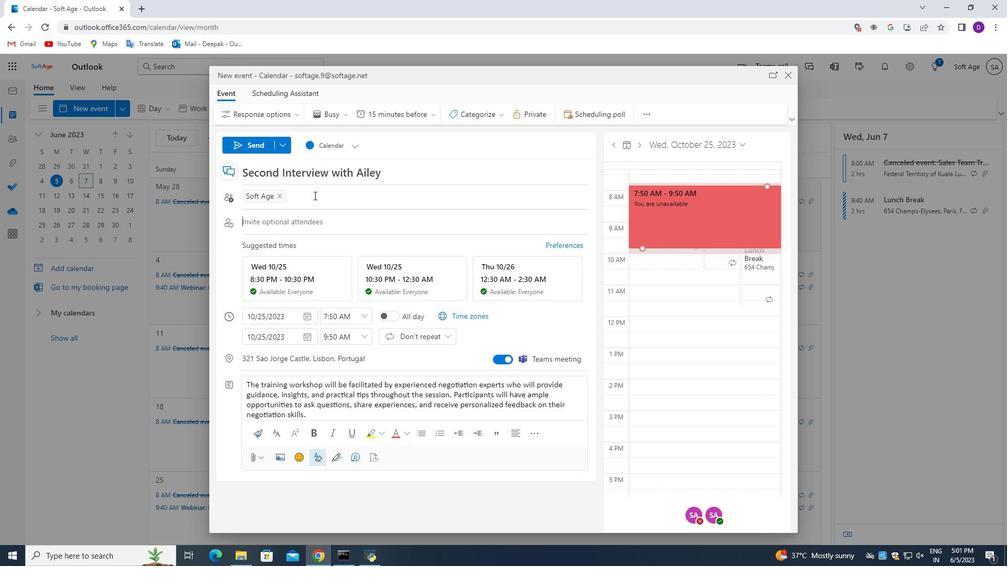 
Action: Key pressed softage.6<Key.shift>@softage.net<Key.enter>
Screenshot: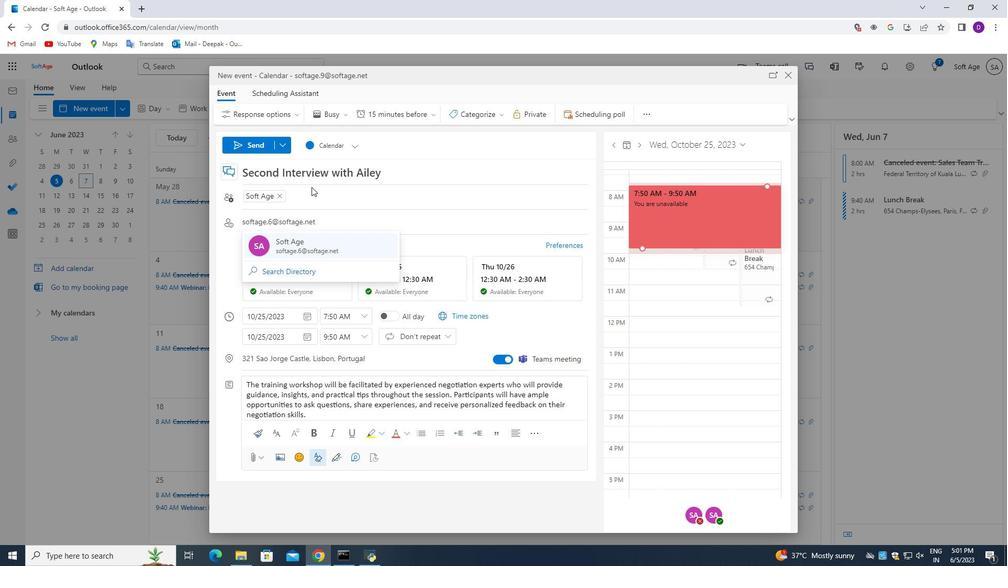 
Action: Mouse moved to (326, 240)
Screenshot: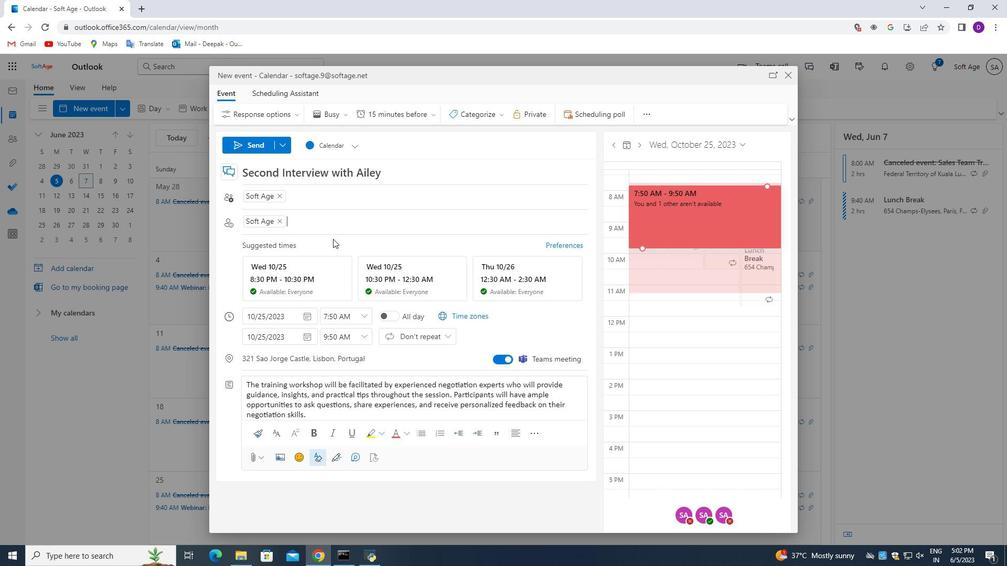 
Action: Mouse scrolled (326, 240) with delta (0, 0)
Screenshot: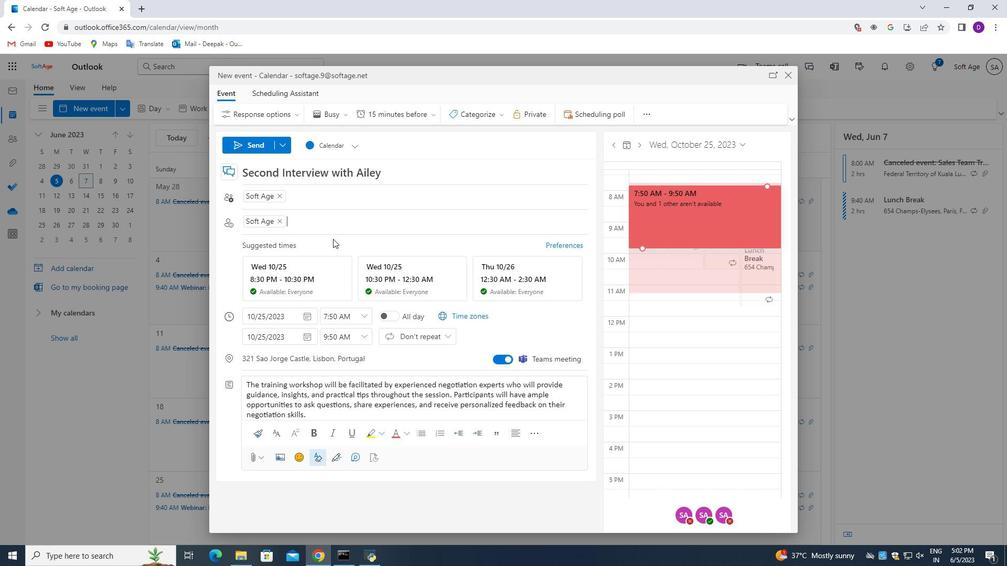 
Action: Mouse moved to (311, 238)
Screenshot: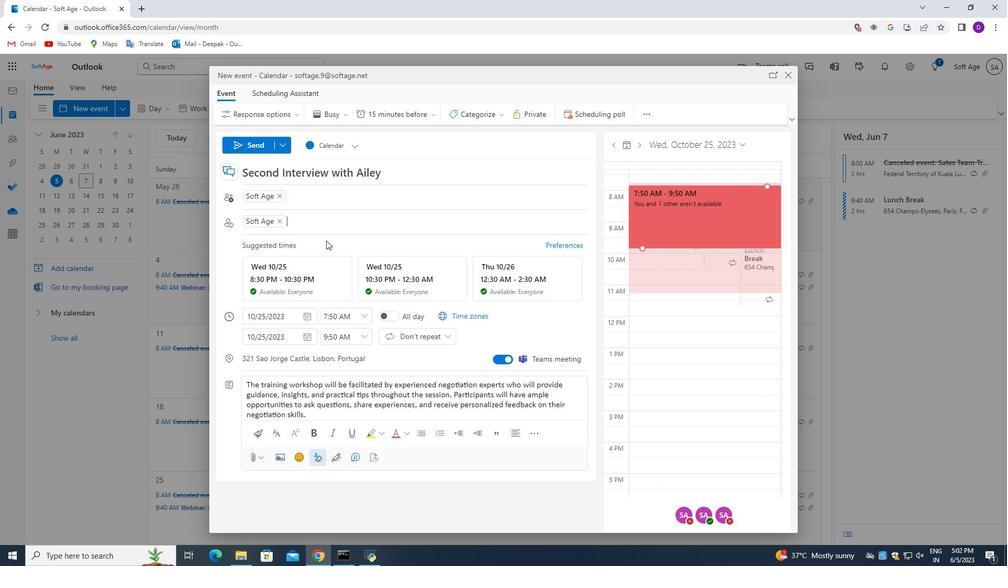 
Action: Mouse scrolled (311, 238) with delta (0, 0)
Screenshot: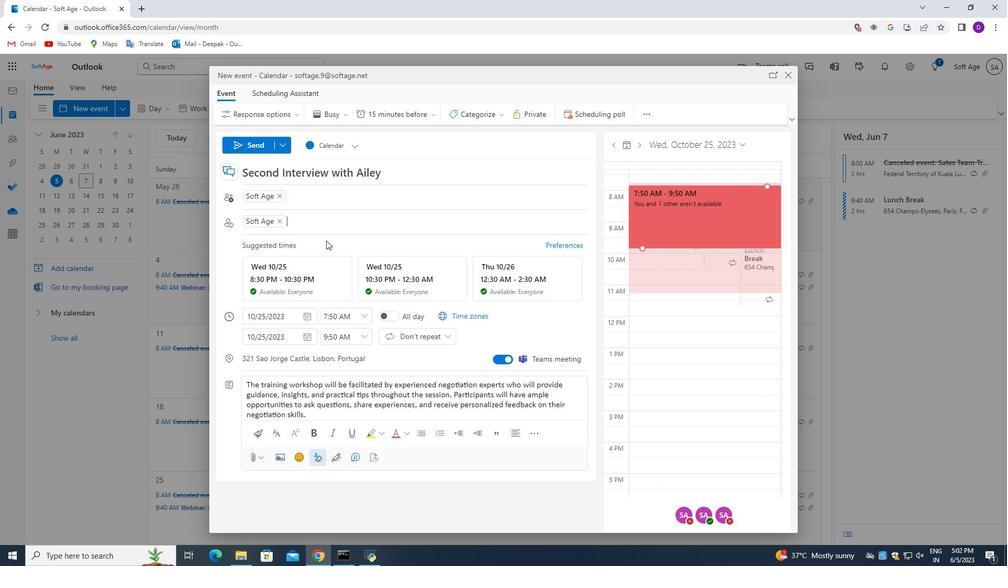 
Action: Mouse moved to (305, 237)
Screenshot: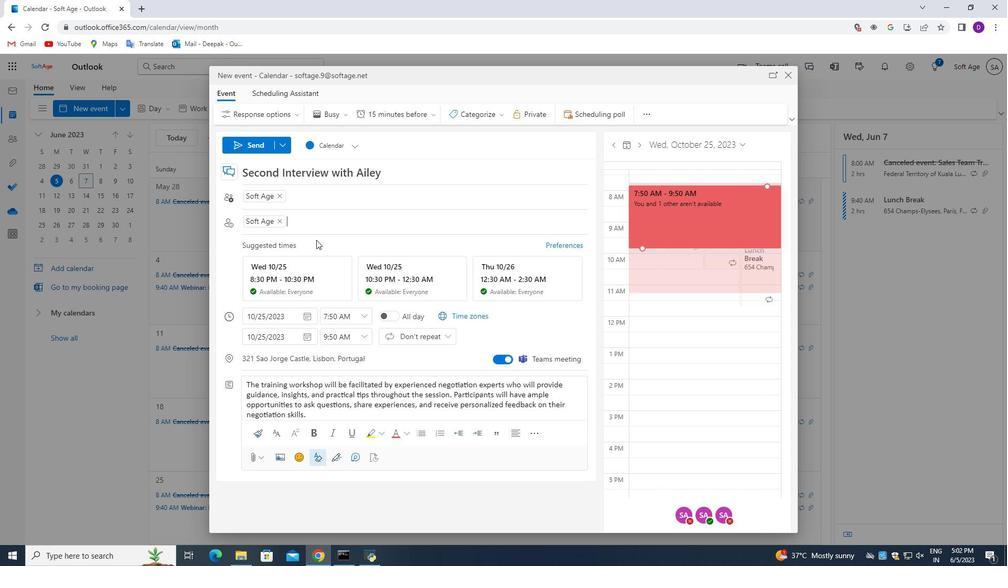 
Action: Mouse scrolled (305, 236) with delta (0, 0)
Screenshot: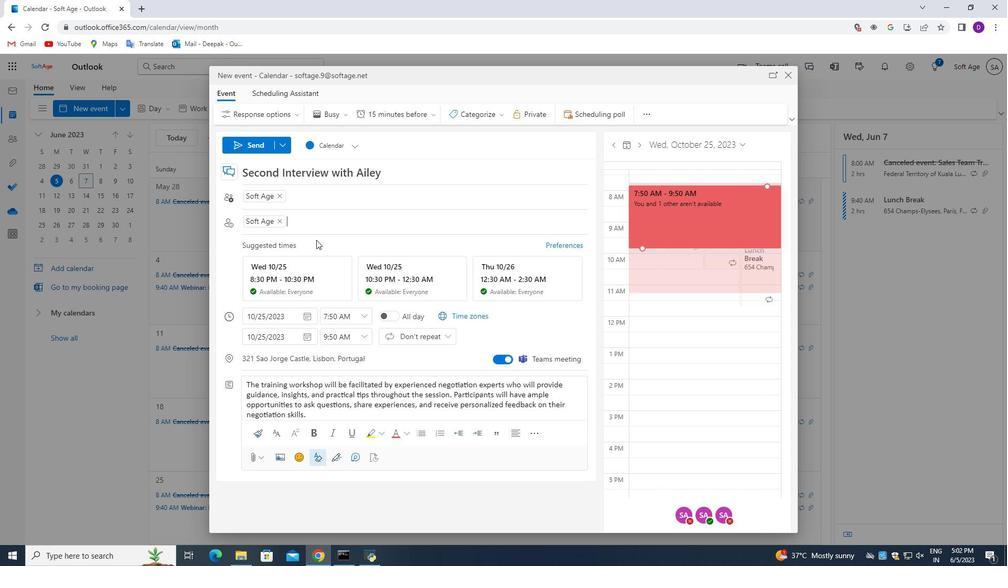 
Action: Mouse moved to (396, 117)
Screenshot: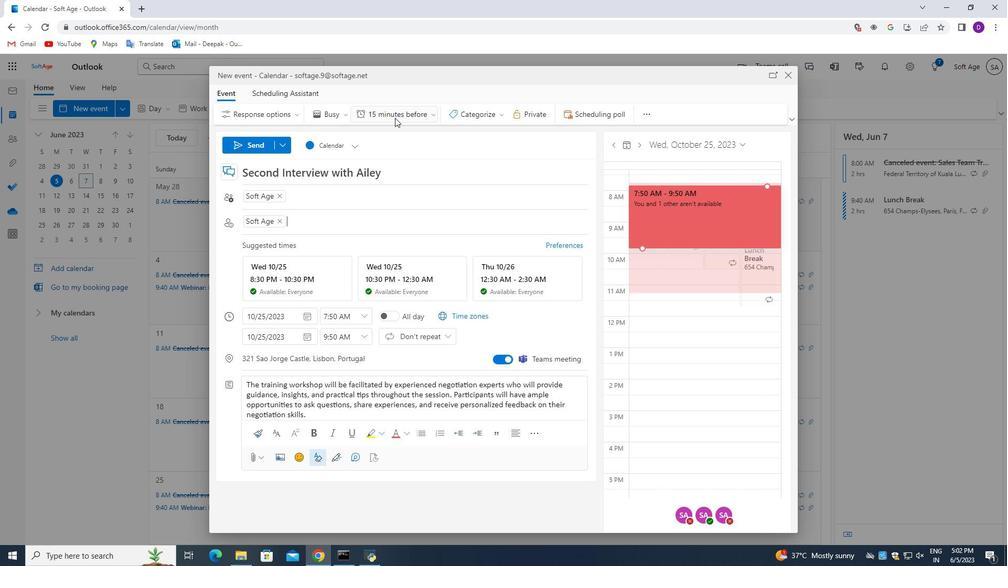 
Action: Mouse pressed left at (396, 117)
Screenshot: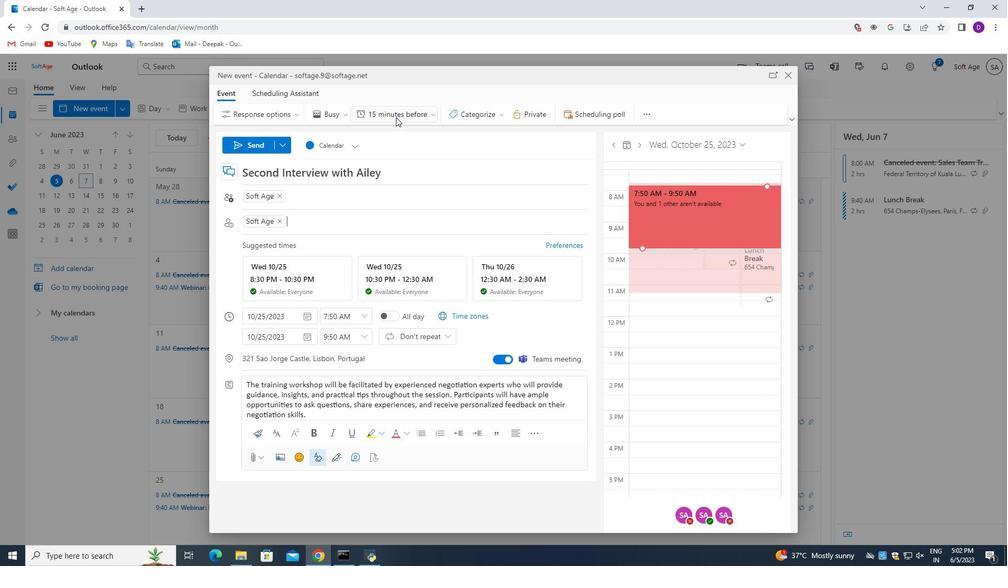 
Action: Mouse moved to (394, 172)
Screenshot: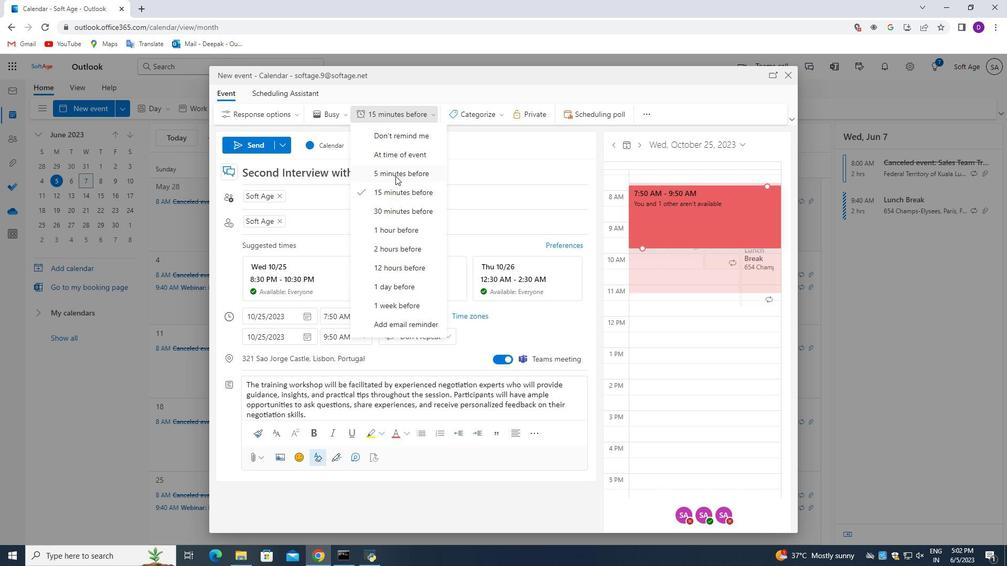 
Action: Mouse pressed left at (394, 172)
Screenshot: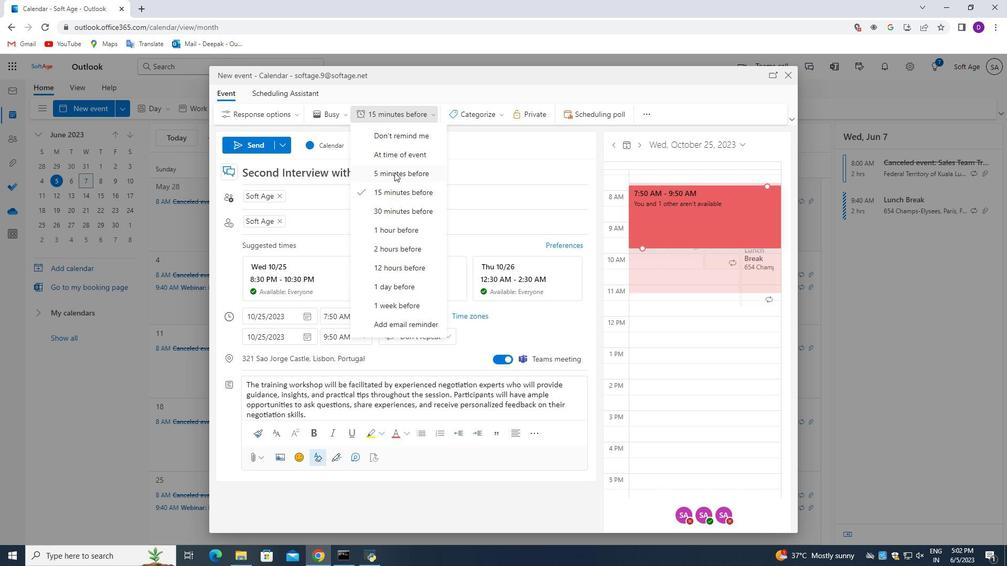 
Action: Mouse moved to (389, 302)
Screenshot: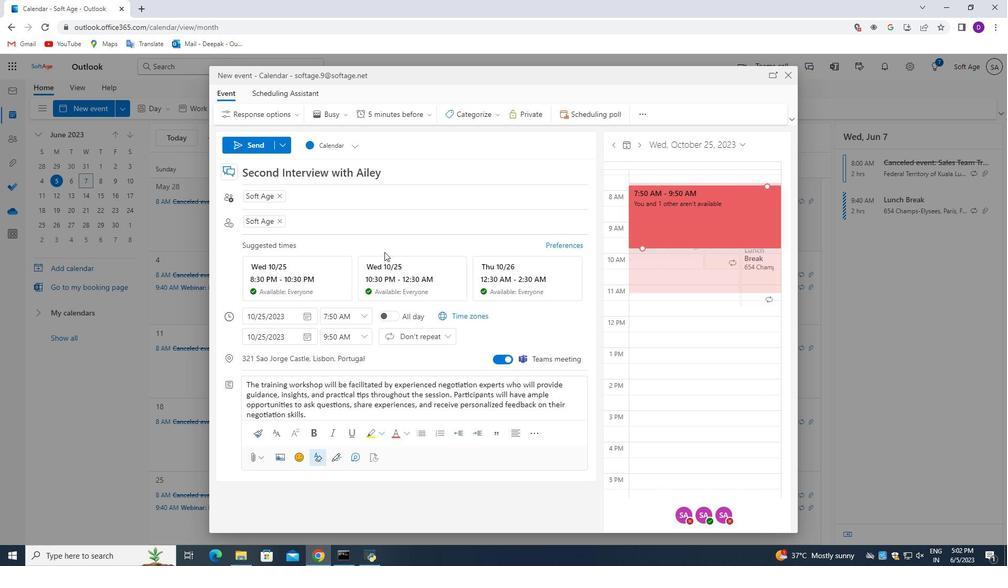 
Action: Mouse scrolled (389, 301) with delta (0, 0)
Screenshot: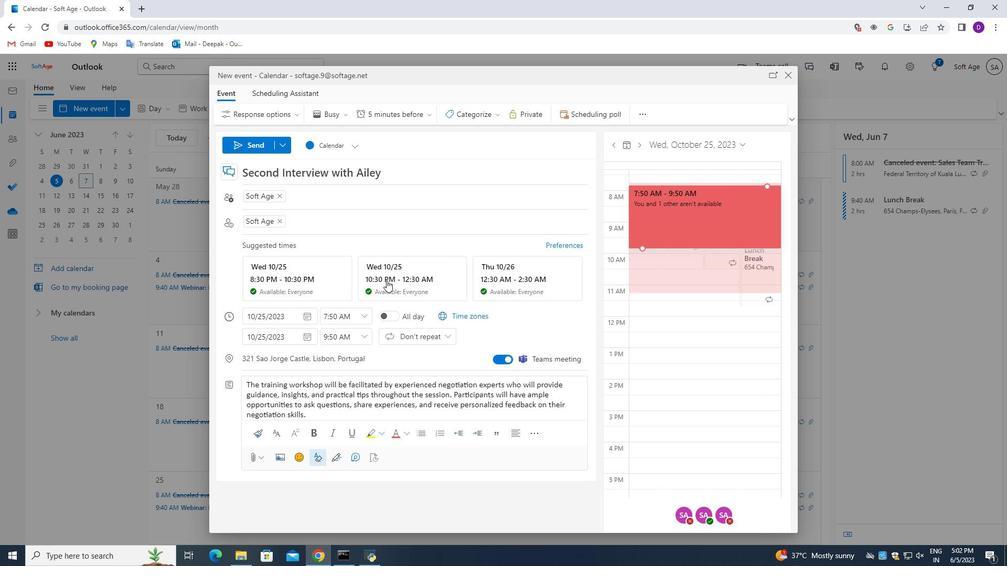 
Action: Mouse moved to (389, 311)
Screenshot: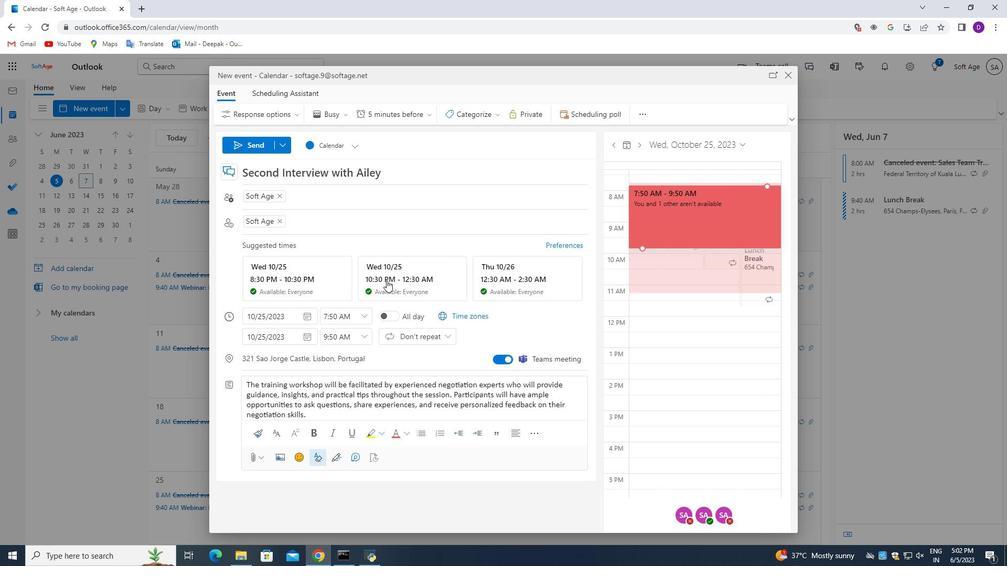 
Action: Mouse scrolled (389, 311) with delta (0, 0)
Screenshot: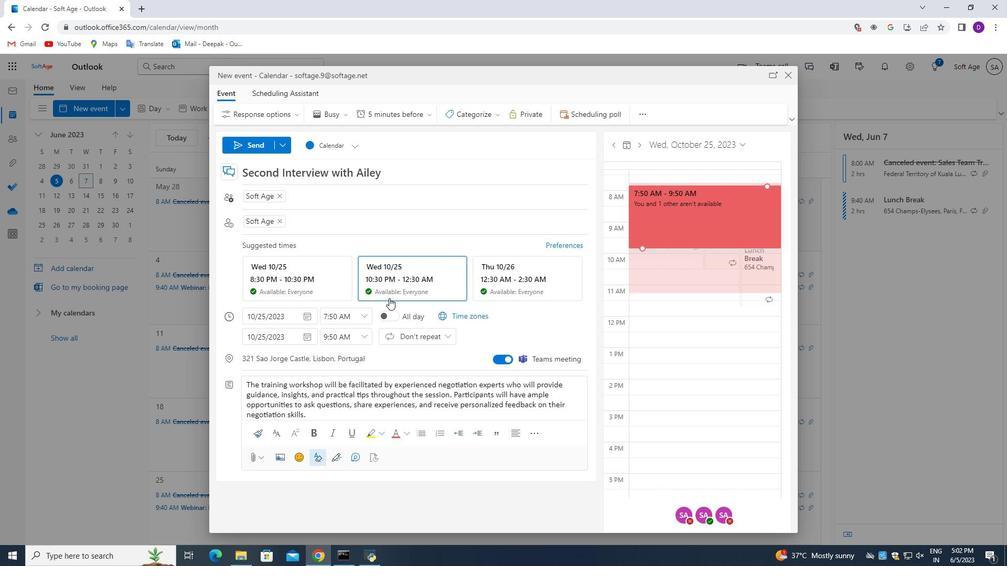 
Action: Mouse moved to (388, 314)
Screenshot: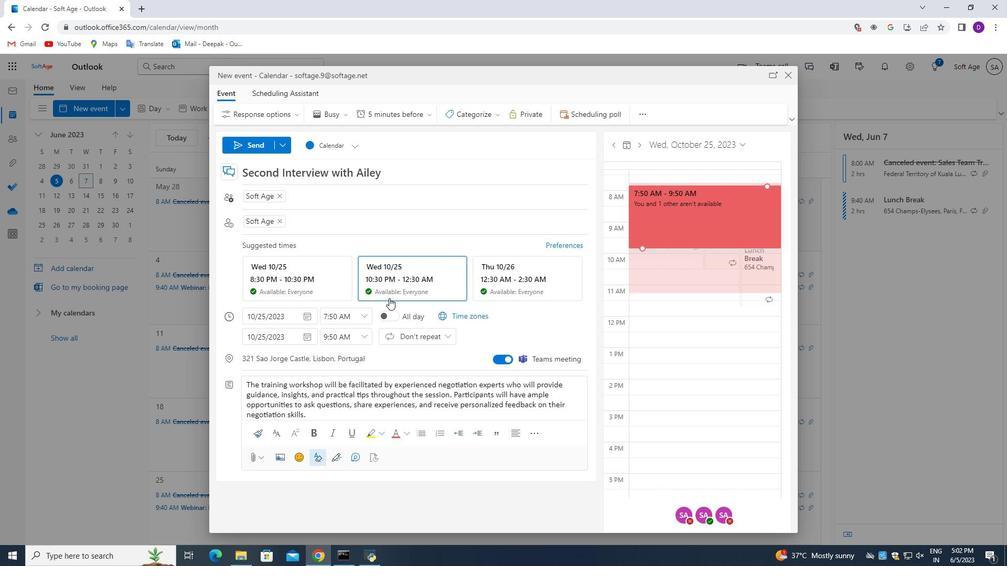
Action: Mouse scrolled (388, 314) with delta (0, 0)
Screenshot: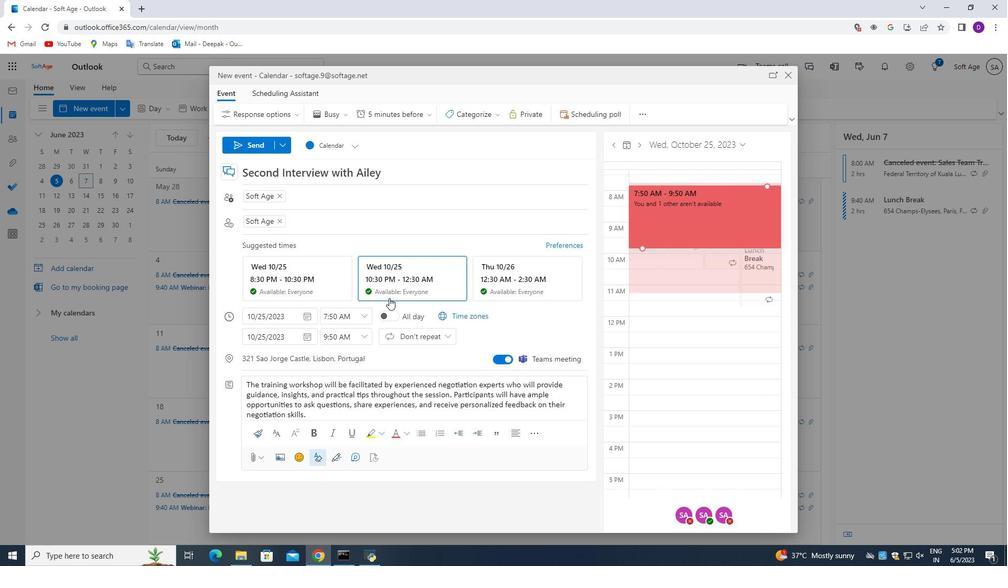 
Action: Mouse moved to (307, 267)
Screenshot: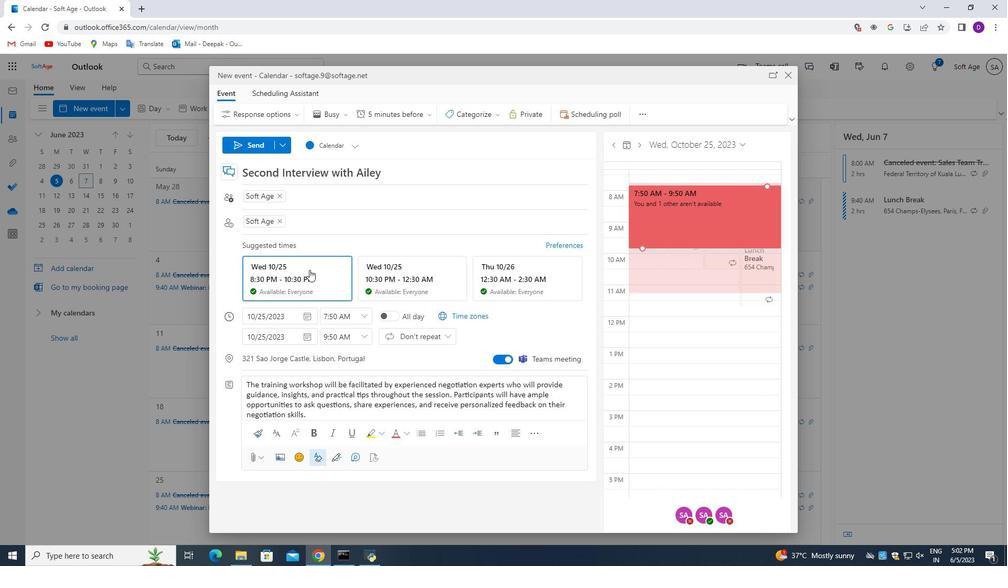 
Action: Mouse scrolled (307, 266) with delta (0, 0)
Screenshot: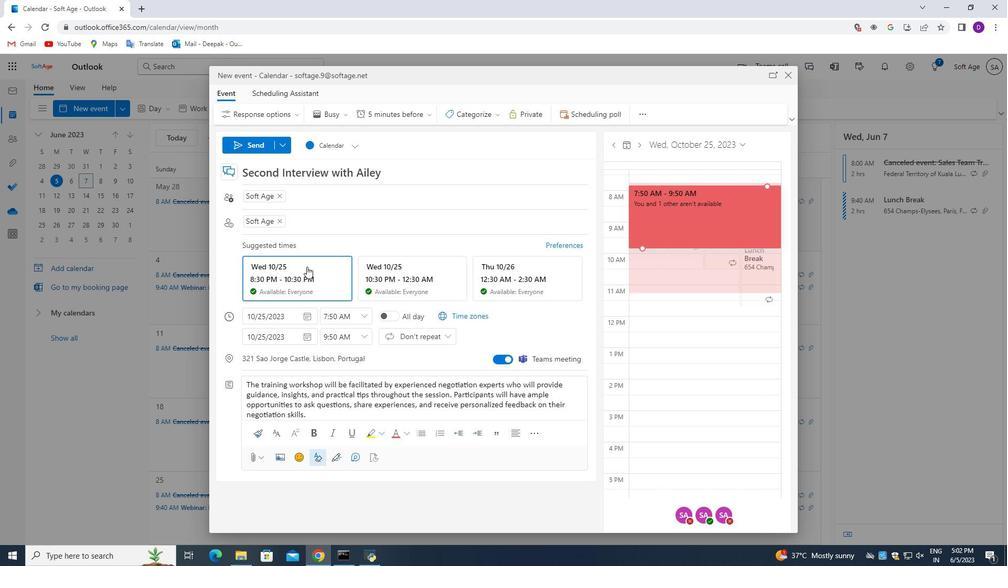 
Action: Mouse scrolled (307, 266) with delta (0, 0)
Screenshot: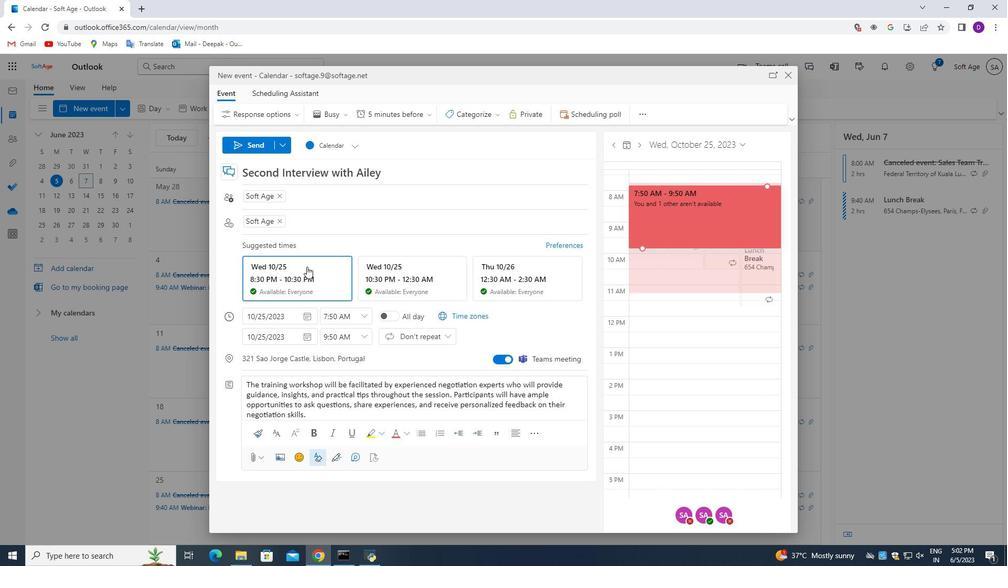 
Action: Mouse moved to (304, 273)
Screenshot: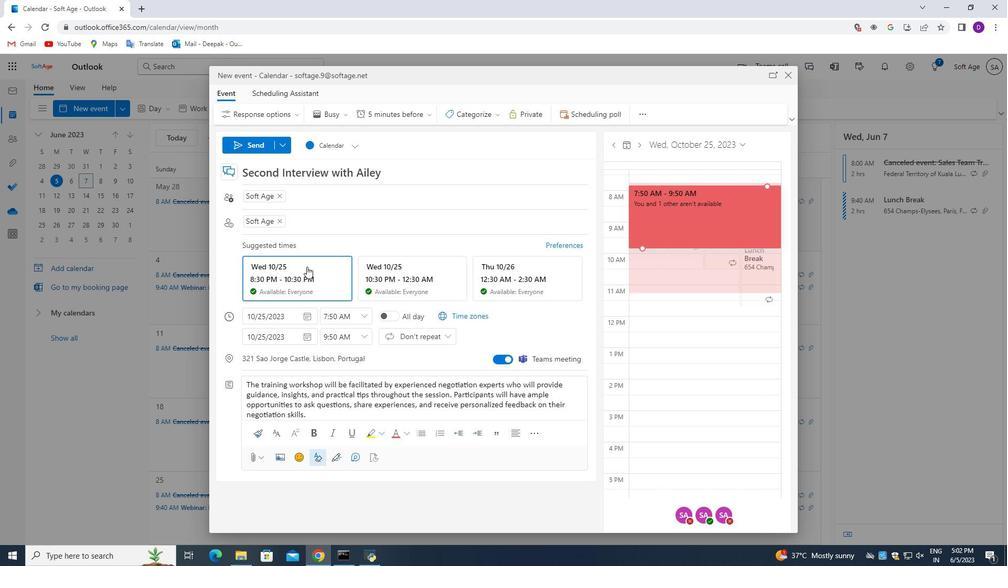 
Action: Mouse scrolled (304, 273) with delta (0, 0)
Screenshot: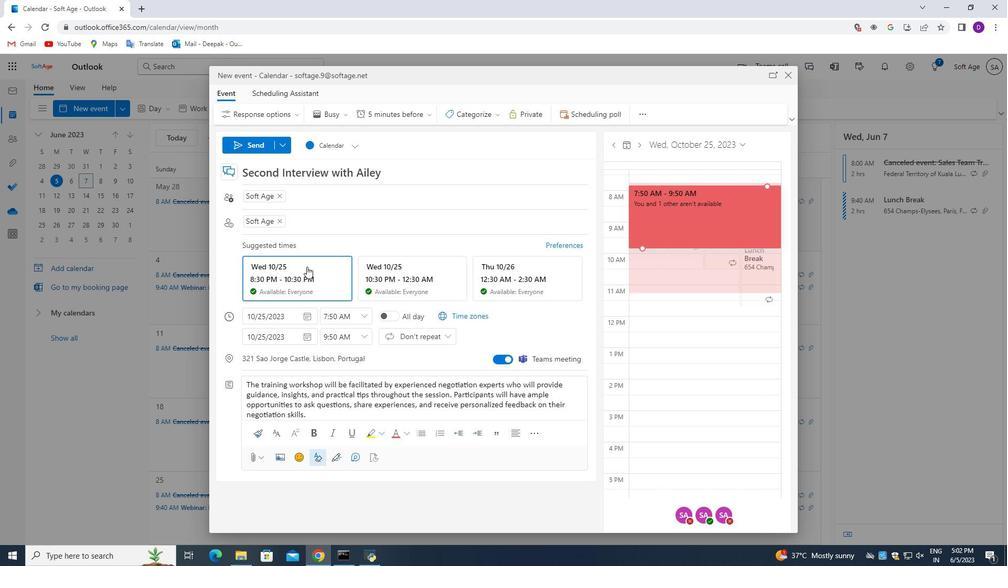 
Action: Mouse moved to (288, 272)
Screenshot: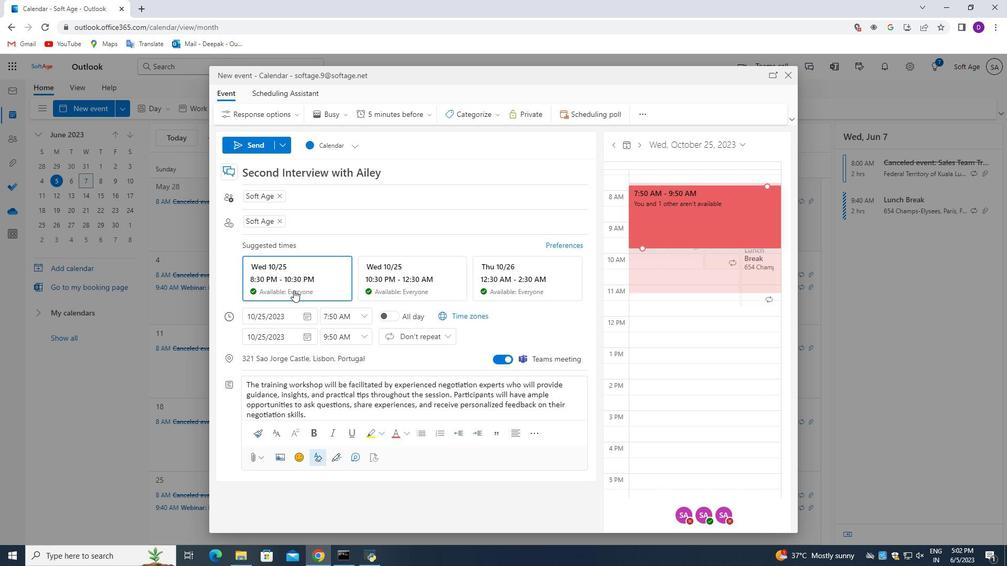 
Action: Mouse scrolled (288, 273) with delta (0, 0)
Screenshot: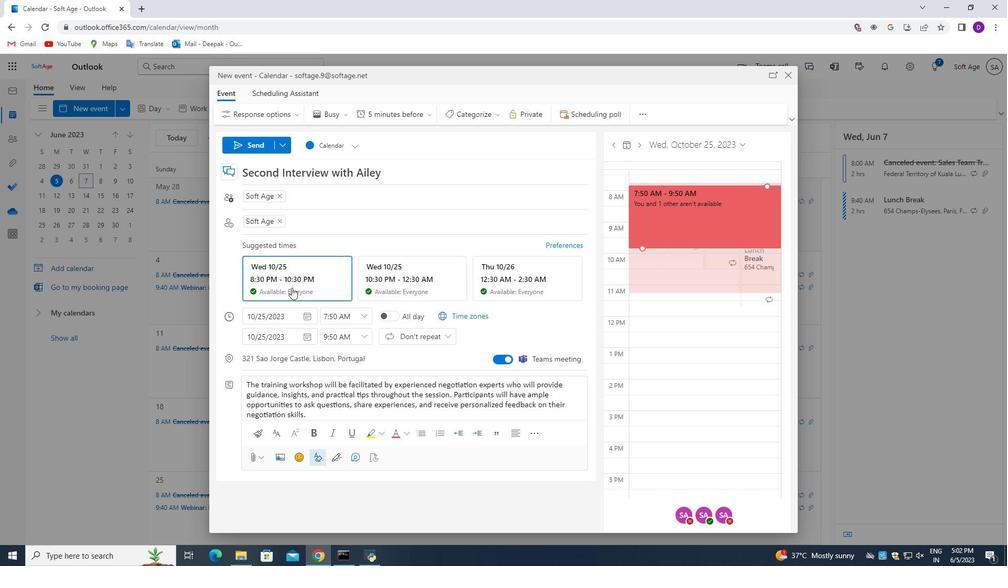 
Action: Mouse moved to (286, 265)
Screenshot: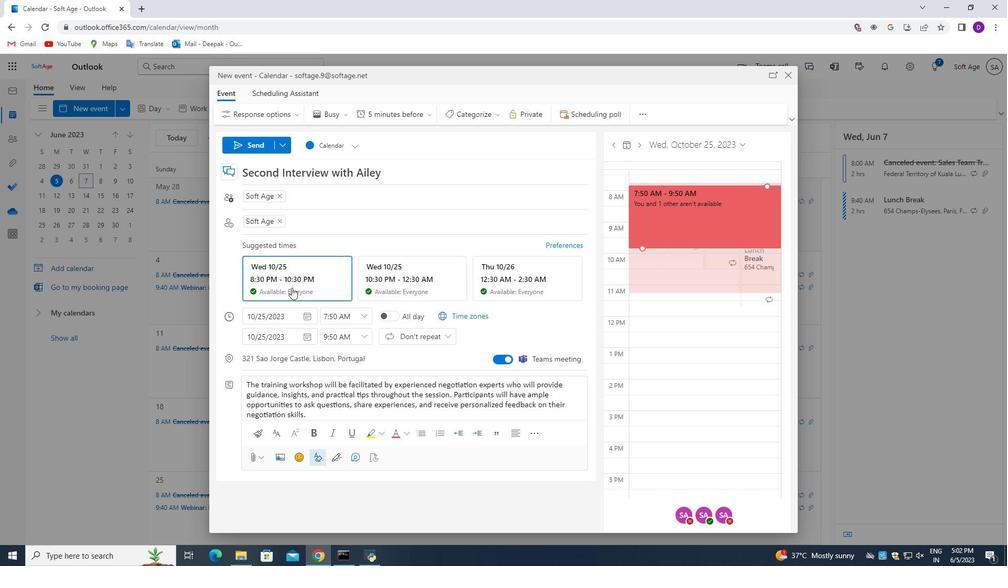 
Action: Mouse scrolled (286, 266) with delta (0, 0)
Screenshot: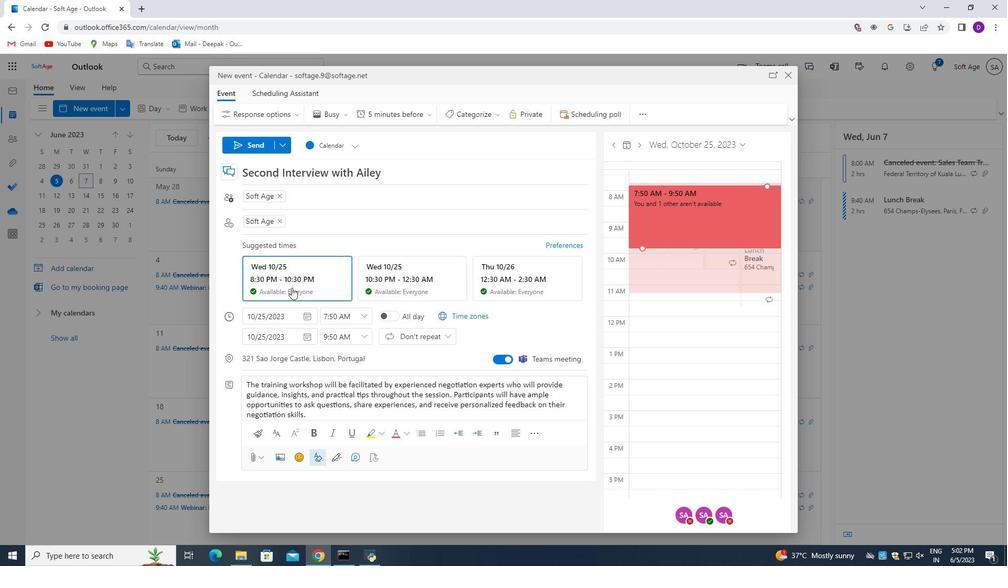 
Action: Mouse moved to (251, 144)
Screenshot: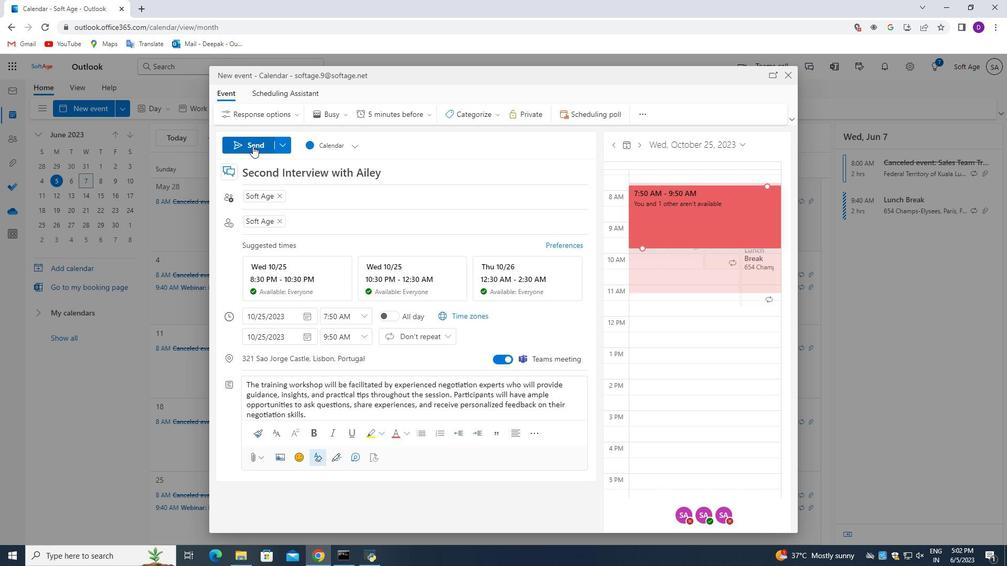 
Action: Mouse pressed left at (251, 144)
Screenshot: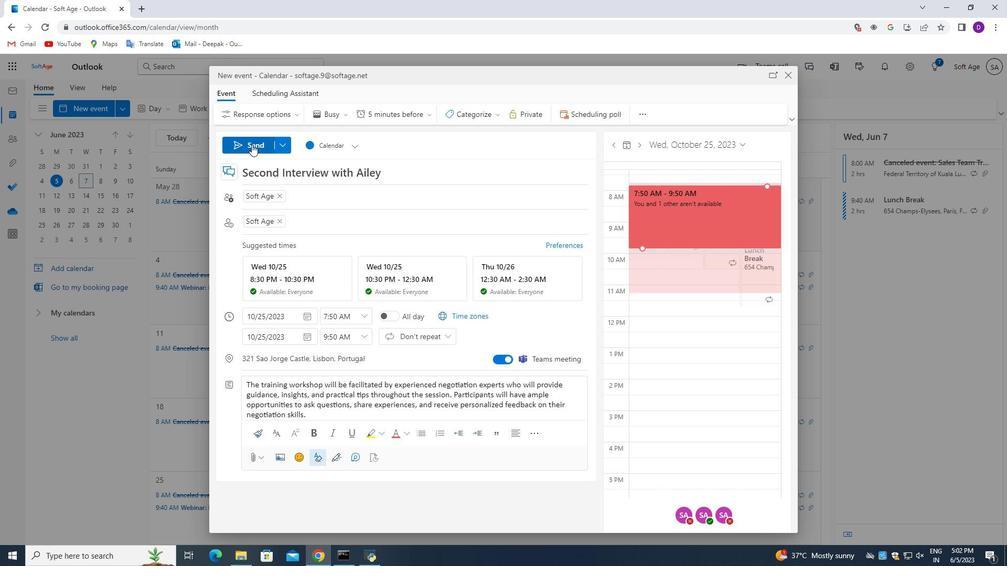 
Action: Mouse moved to (318, 257)
Screenshot: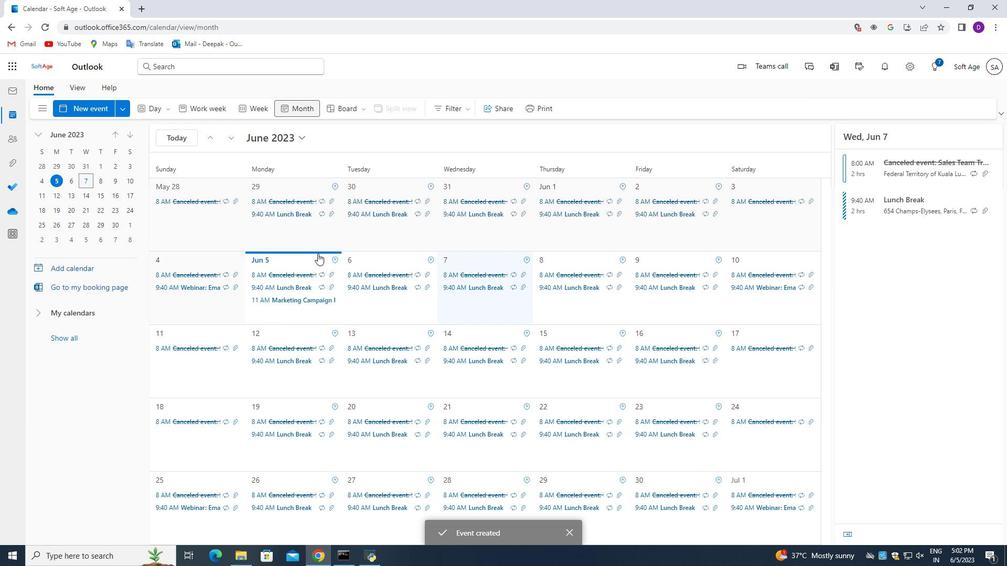 
Action: Mouse scrolled (318, 256) with delta (0, 0)
Screenshot: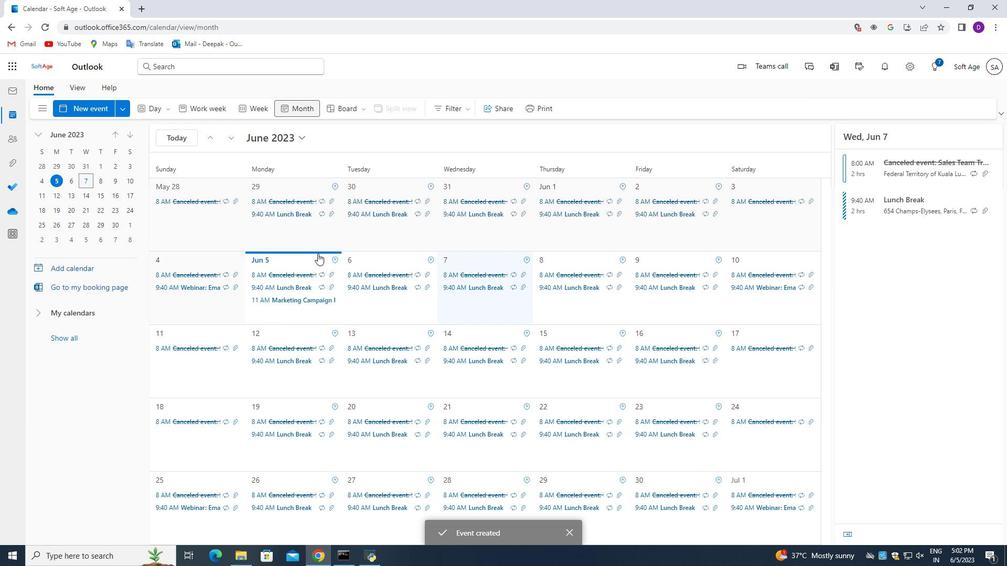 
Action: Mouse moved to (318, 258)
Screenshot: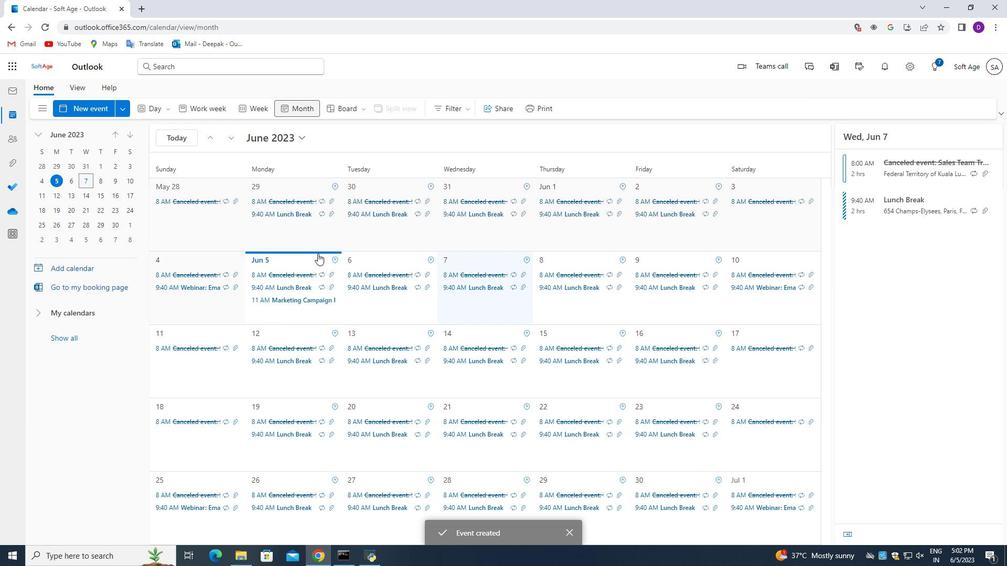 
Action: Mouse scrolled (318, 258) with delta (0, 0)
Screenshot: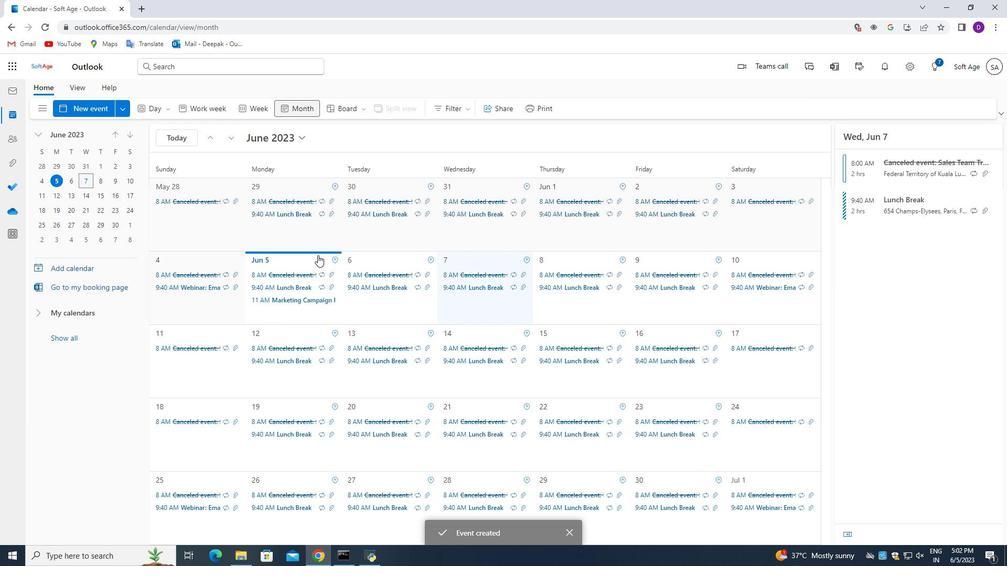 
Action: Mouse scrolled (318, 258) with delta (0, 0)
Screenshot: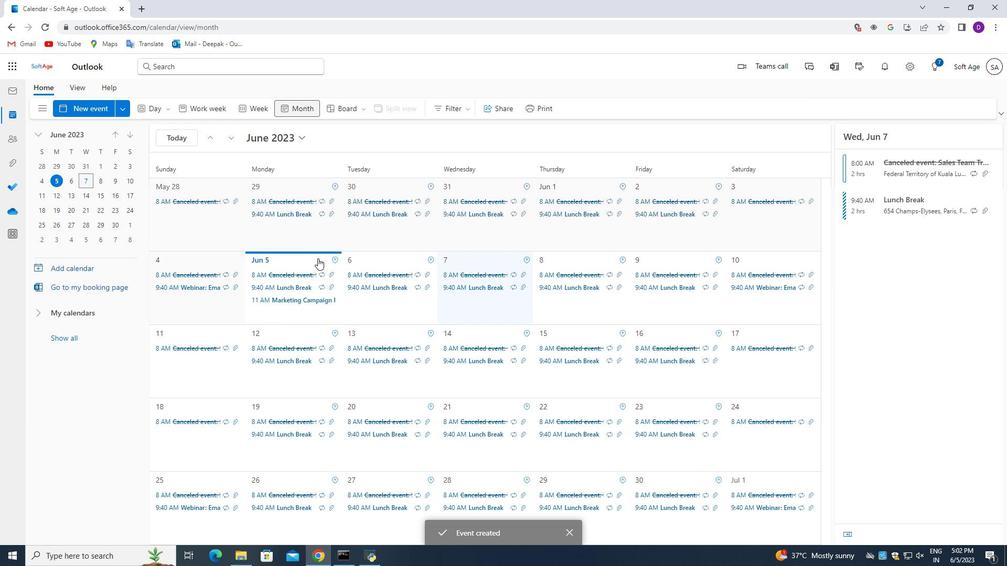 
